 Task: Look for space in Dhaurahra, India from 17th June, 2023 to 21st June, 2023 for 2 adults in price range Rs.7000 to Rs.12000. Place can be private room with 1  bedroom having 2 beds and 1 bathroom. Property type can be house, flat, guest house. Booking option can be shelf check-in. Required host language is English.
Action: Mouse moved to (396, 105)
Screenshot: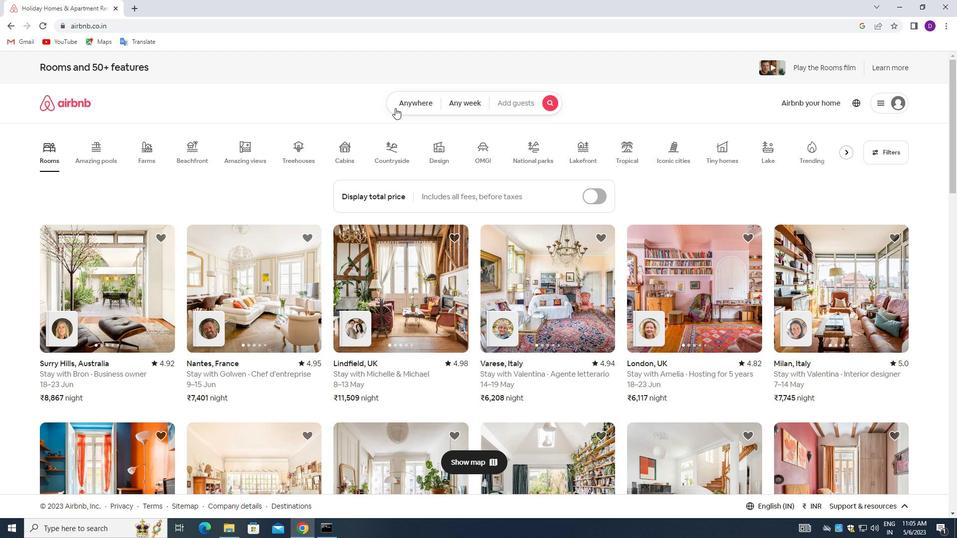 
Action: Mouse pressed left at (396, 105)
Screenshot: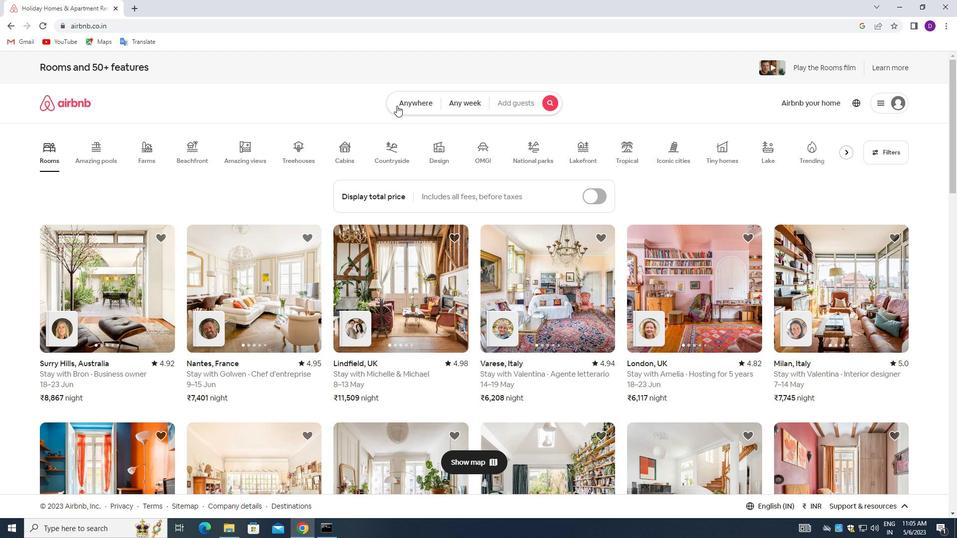 
Action: Mouse moved to (370, 137)
Screenshot: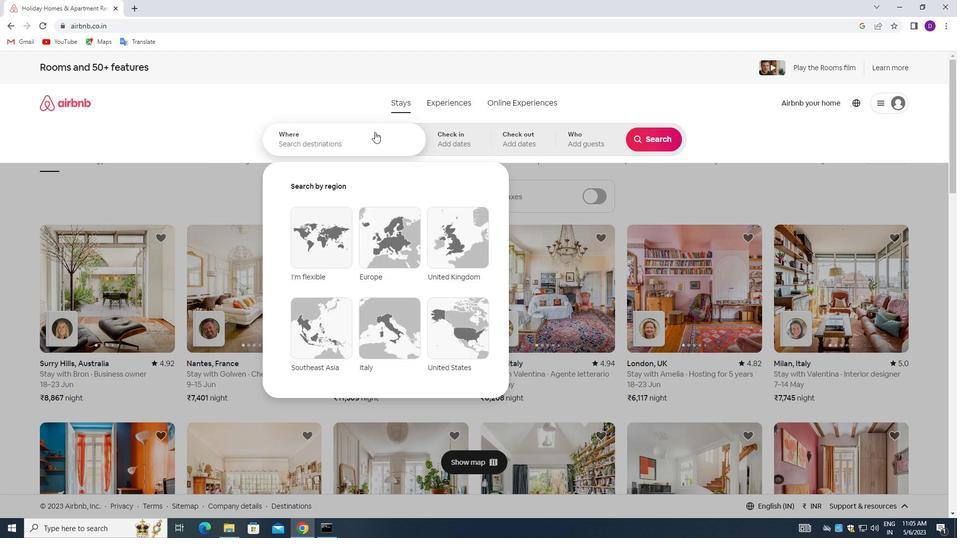 
Action: Mouse pressed left at (370, 137)
Screenshot: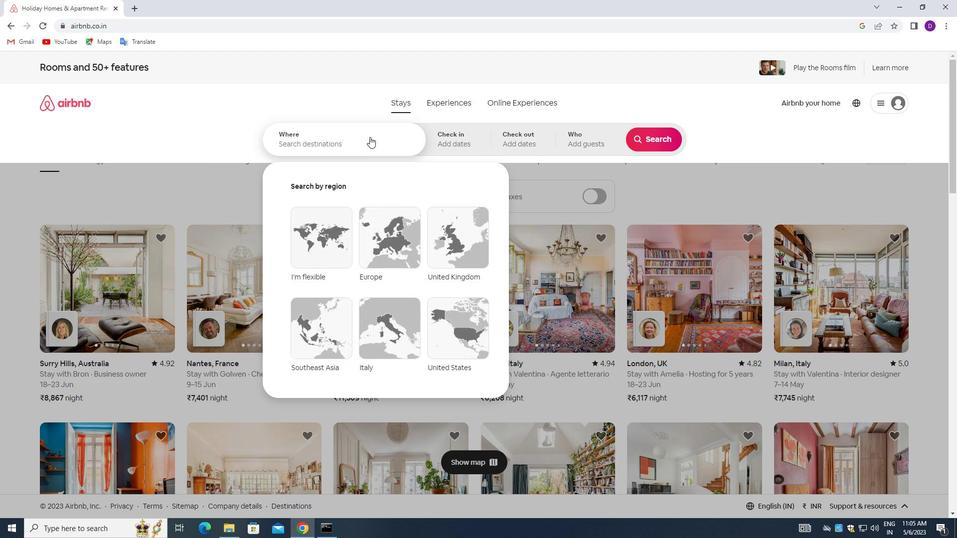 
Action: Mouse moved to (205, 194)
Screenshot: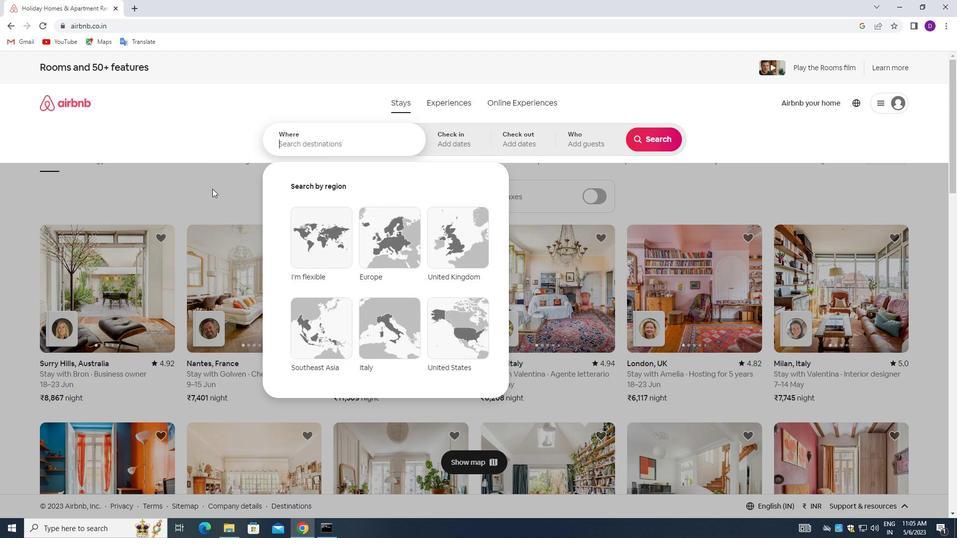 
Action: Key pressed <Key.shift_r>Dhaurahre<Key.backspace>a,<Key.space><Key.shift>INDIA<Key.enter>
Screenshot: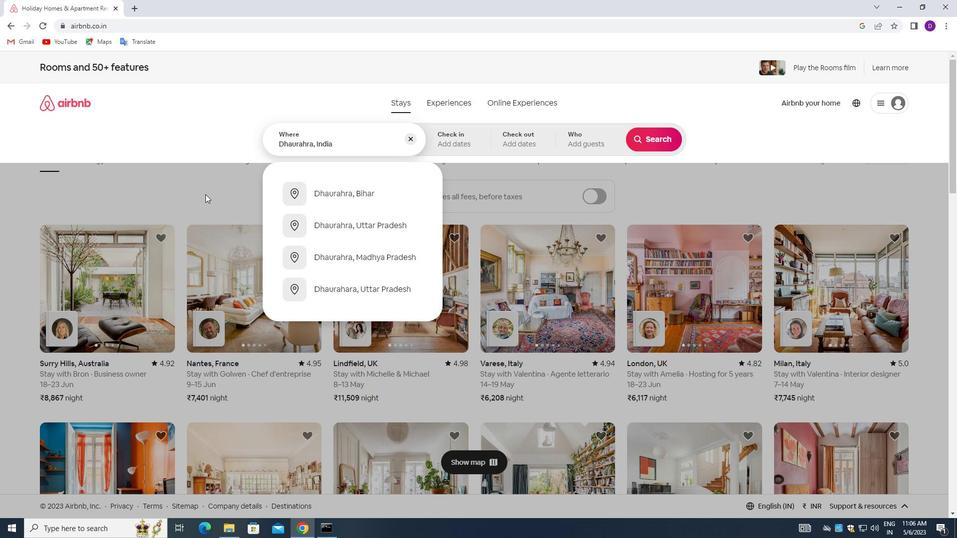 
Action: Mouse moved to (642, 302)
Screenshot: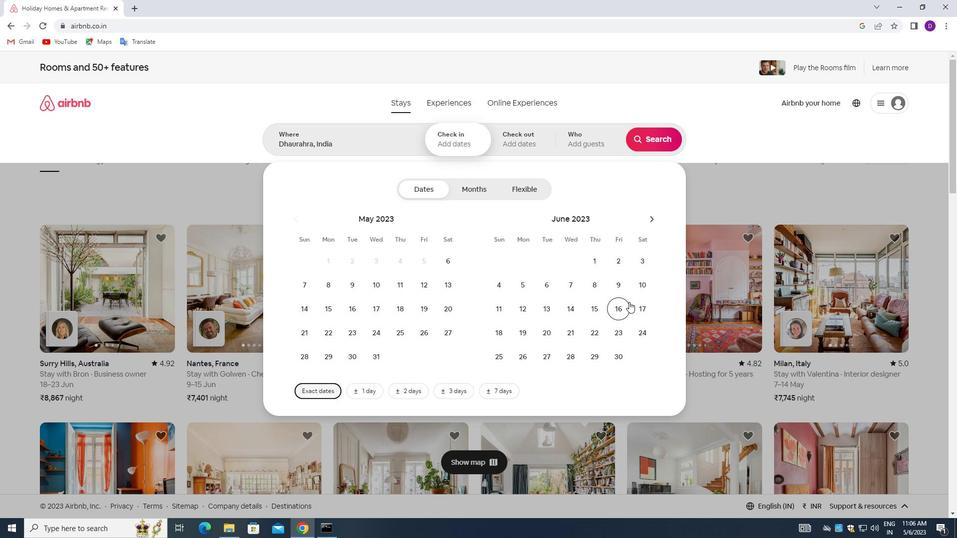 
Action: Mouse pressed left at (642, 302)
Screenshot: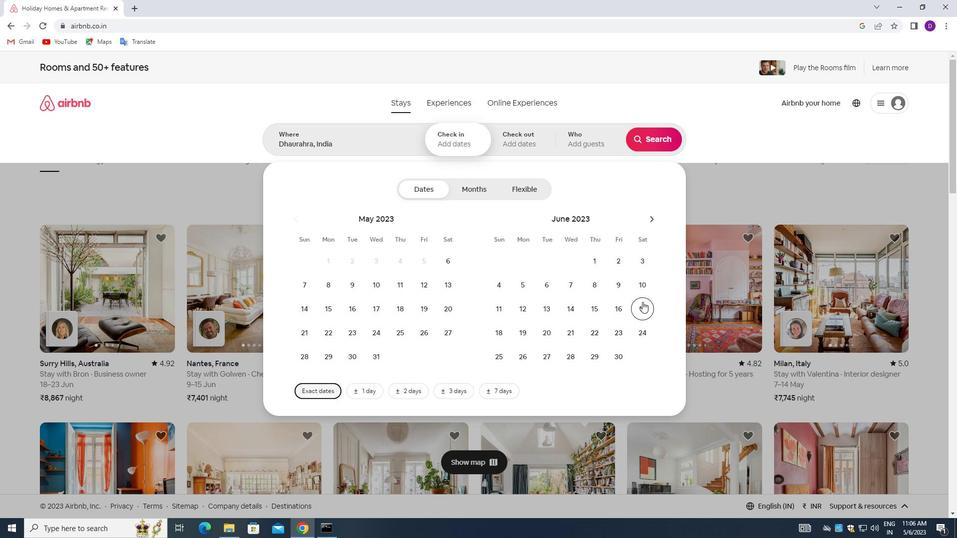 
Action: Mouse moved to (570, 335)
Screenshot: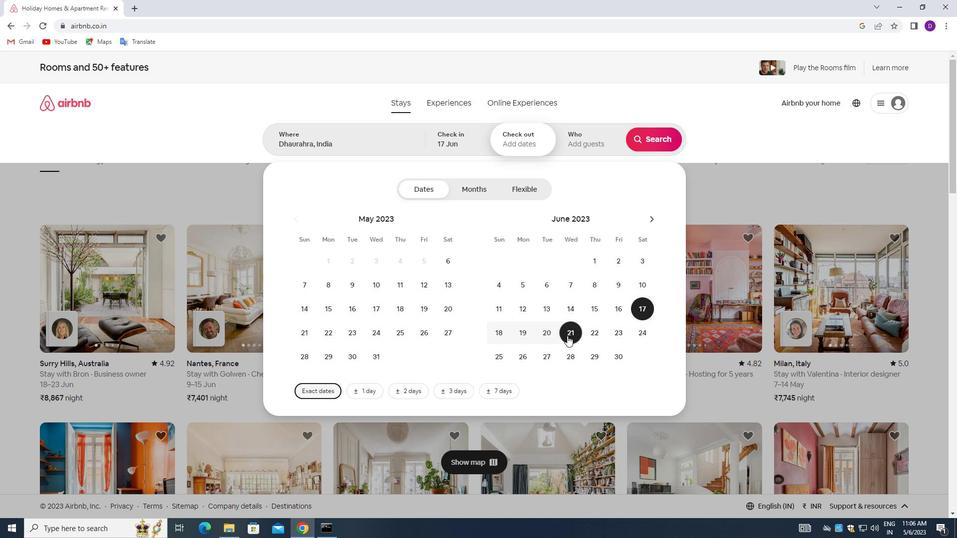 
Action: Mouse pressed left at (570, 335)
Screenshot: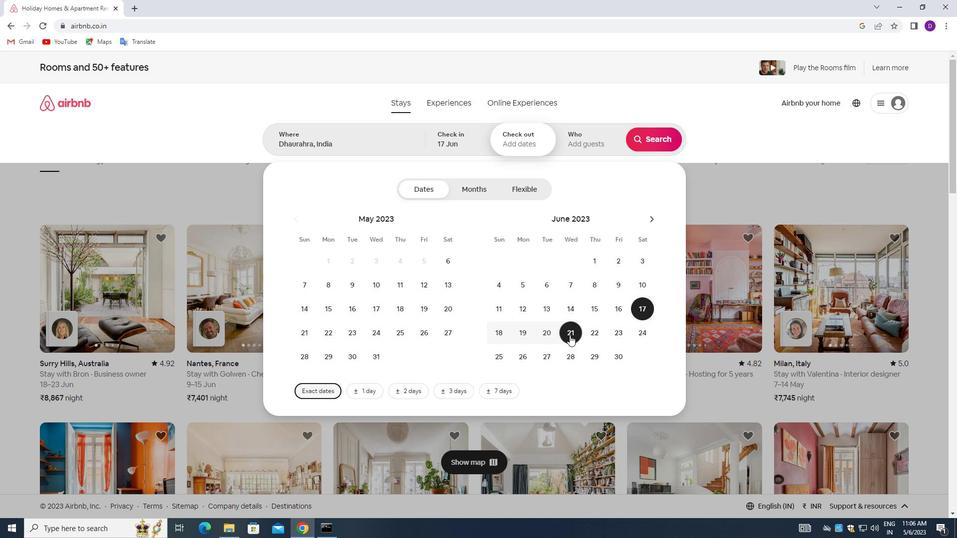 
Action: Mouse moved to (573, 147)
Screenshot: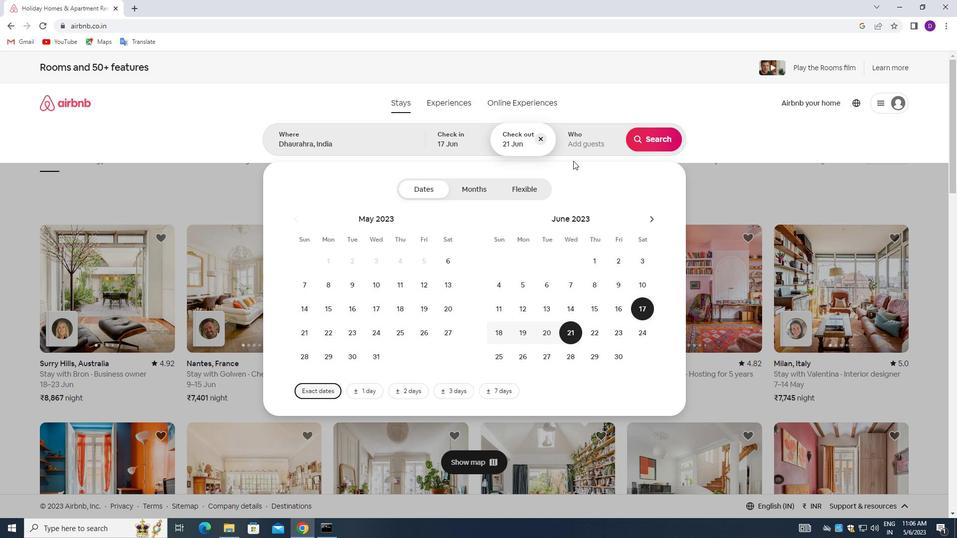 
Action: Mouse pressed left at (573, 147)
Screenshot: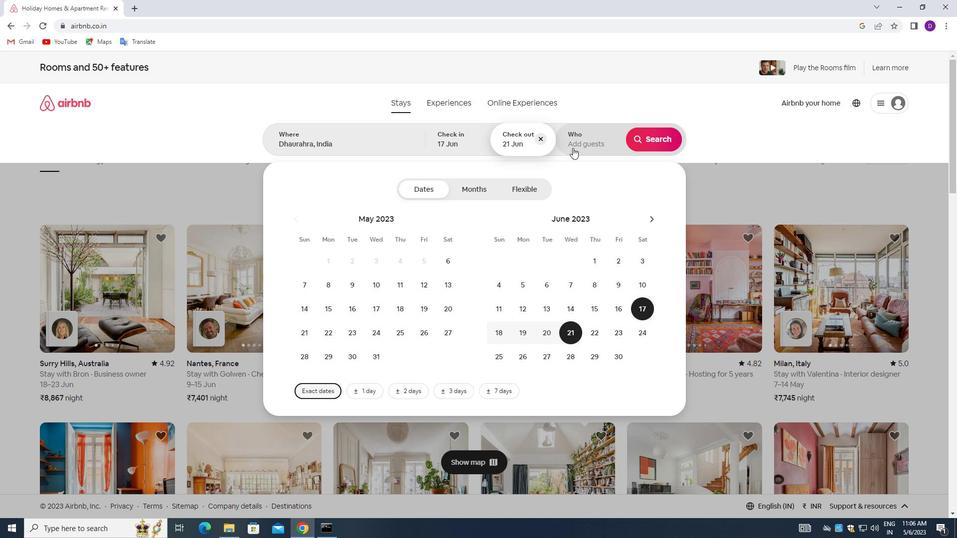 
Action: Mouse moved to (654, 193)
Screenshot: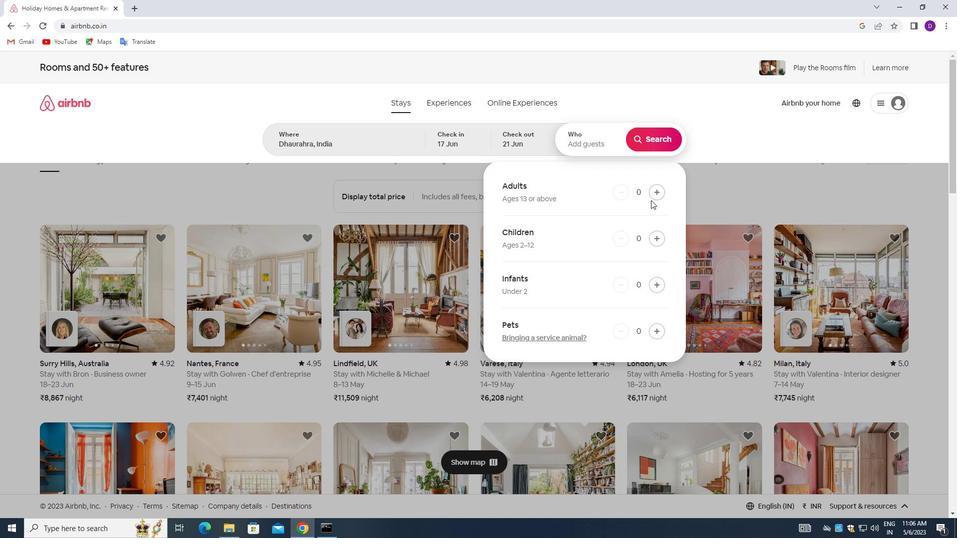 
Action: Mouse pressed left at (654, 193)
Screenshot: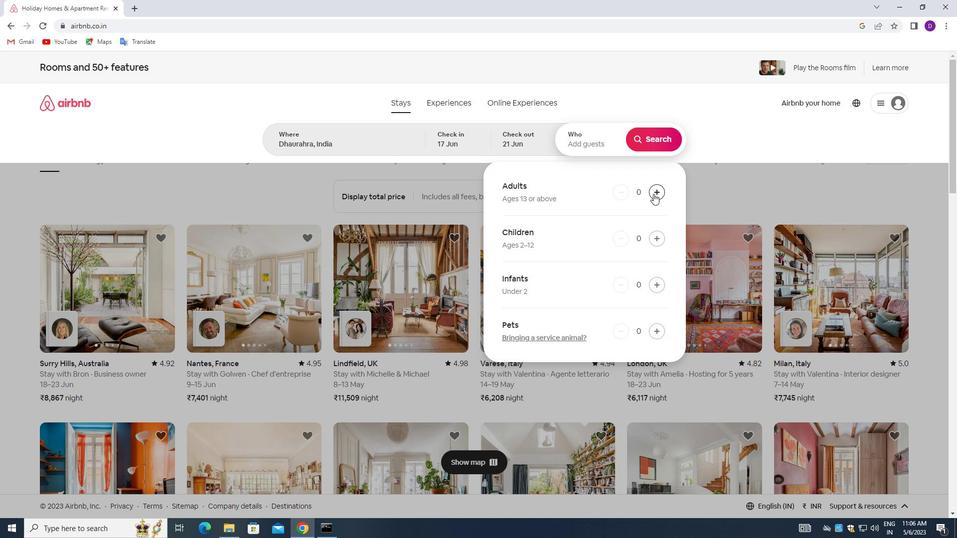 
Action: Mouse pressed left at (654, 193)
Screenshot: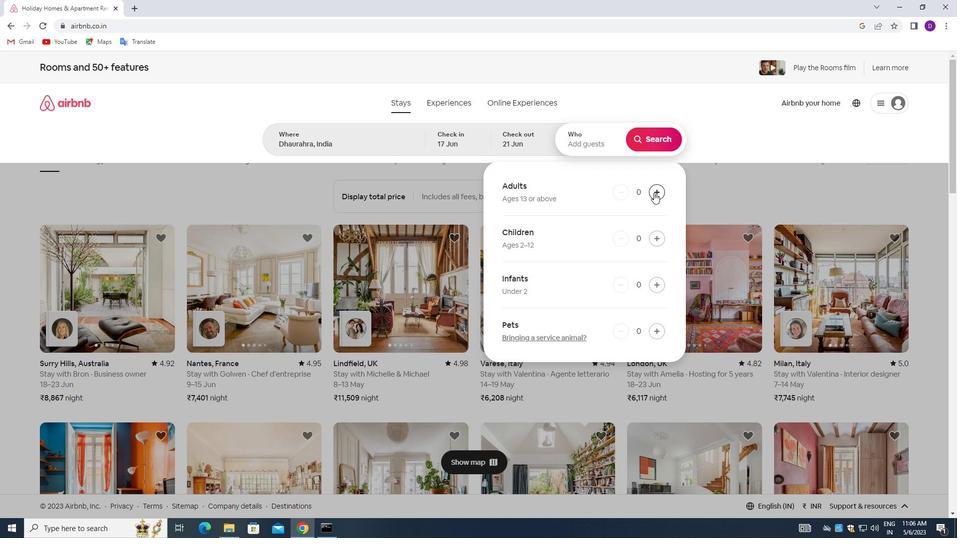 
Action: Mouse moved to (653, 137)
Screenshot: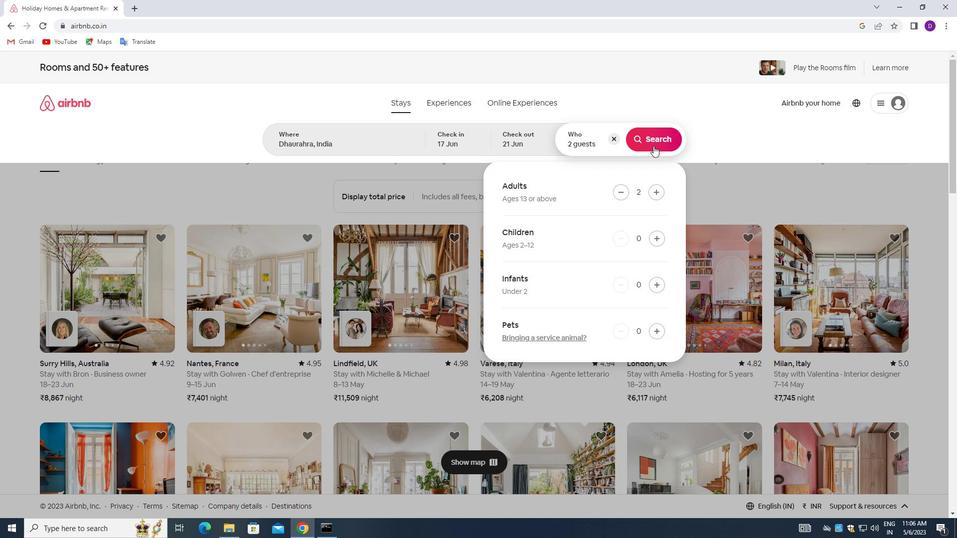
Action: Mouse pressed left at (653, 137)
Screenshot: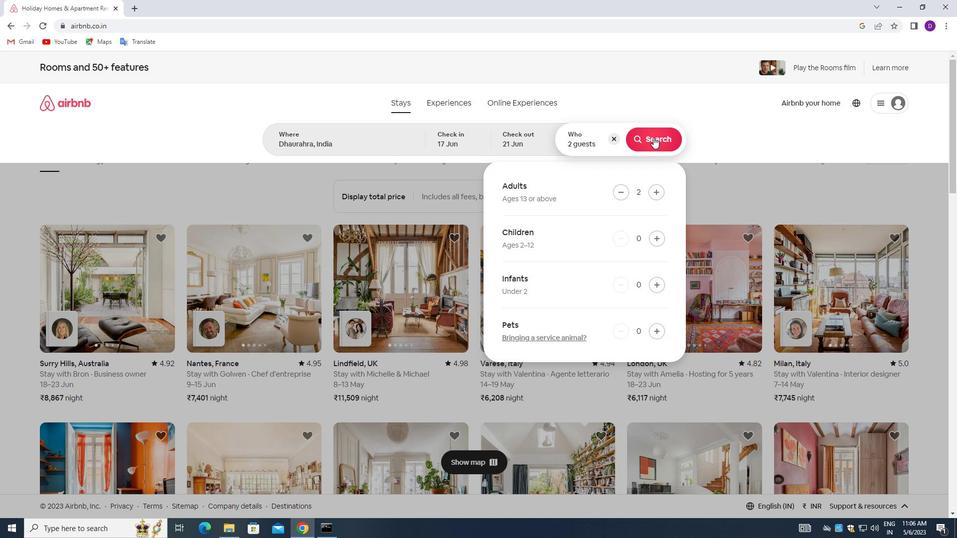 
Action: Mouse moved to (908, 110)
Screenshot: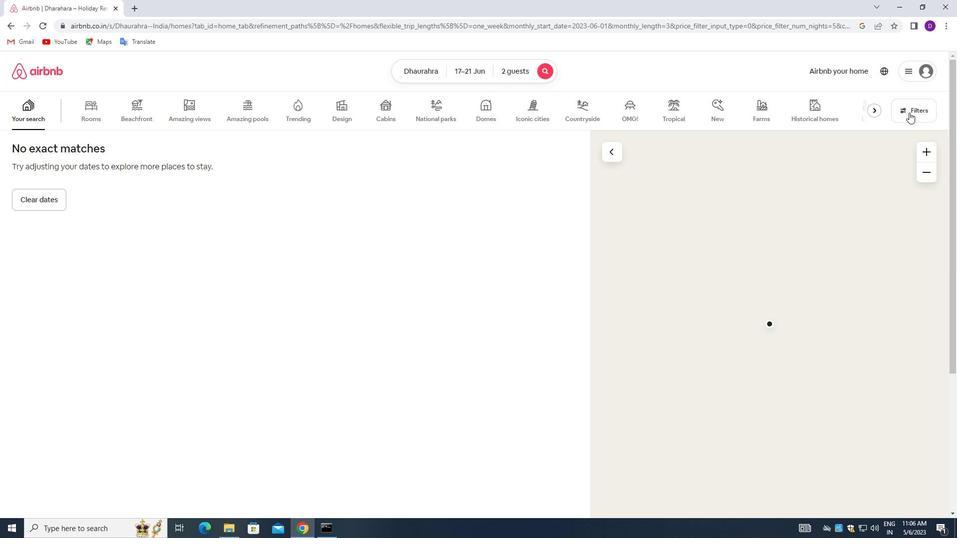 
Action: Mouse pressed left at (908, 110)
Screenshot: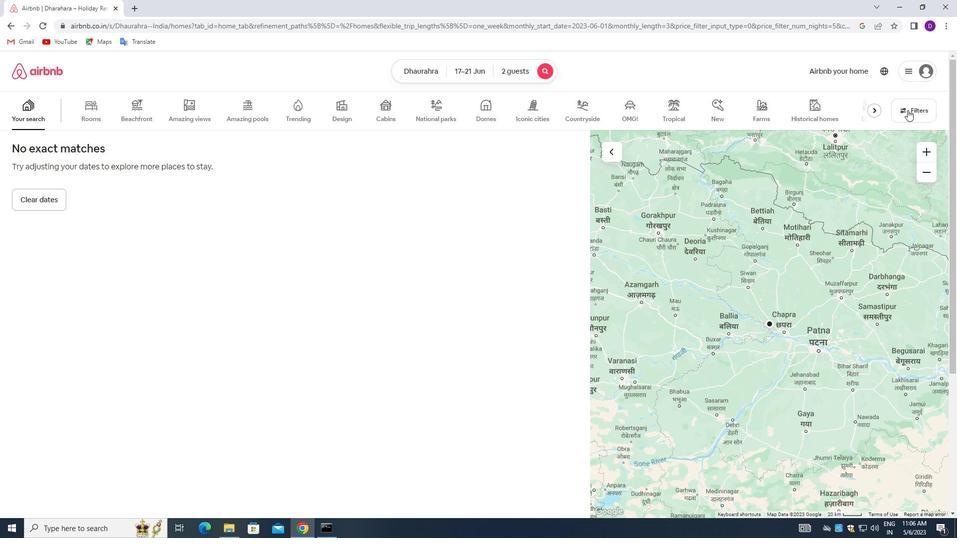 
Action: Mouse moved to (439, 334)
Screenshot: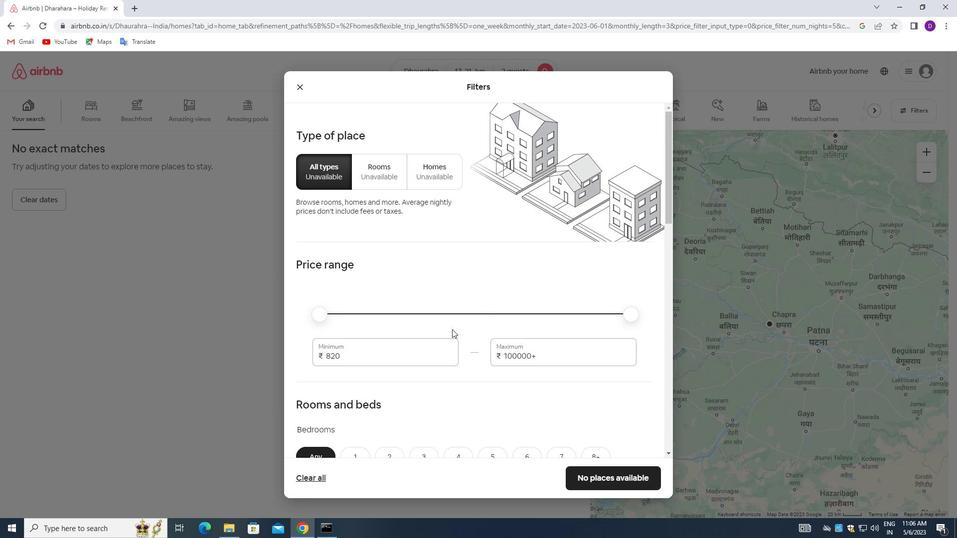 
Action: Mouse scrolled (439, 334) with delta (0, 0)
Screenshot: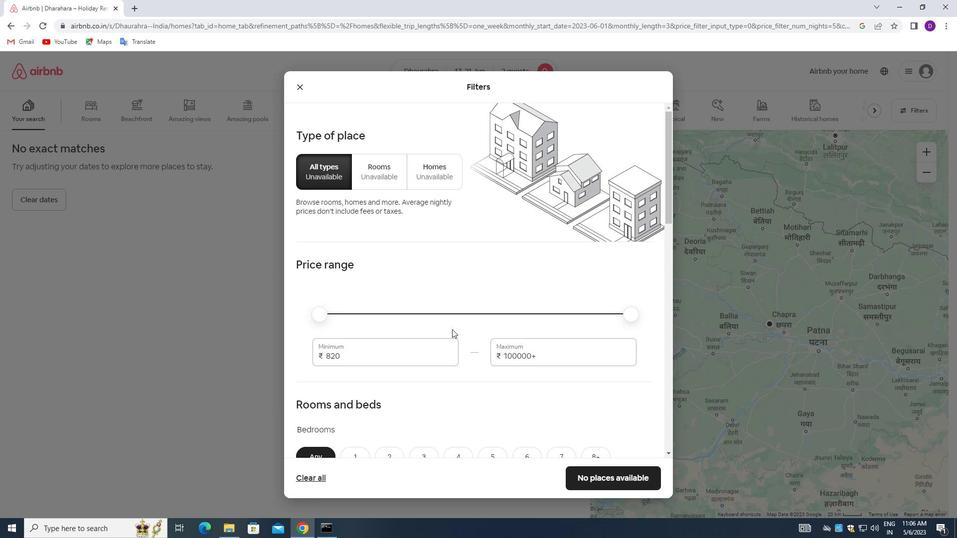 
Action: Mouse moved to (365, 303)
Screenshot: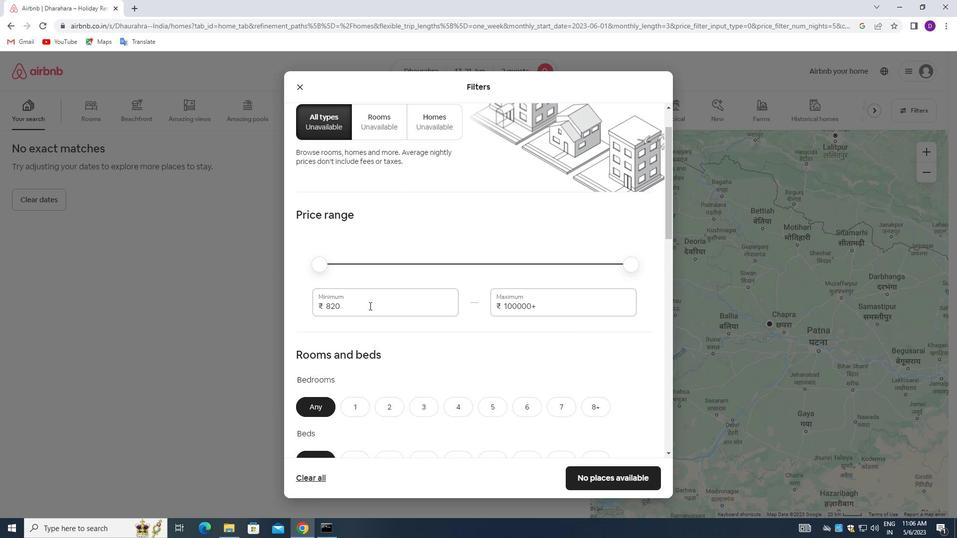 
Action: Mouse pressed left at (365, 303)
Screenshot: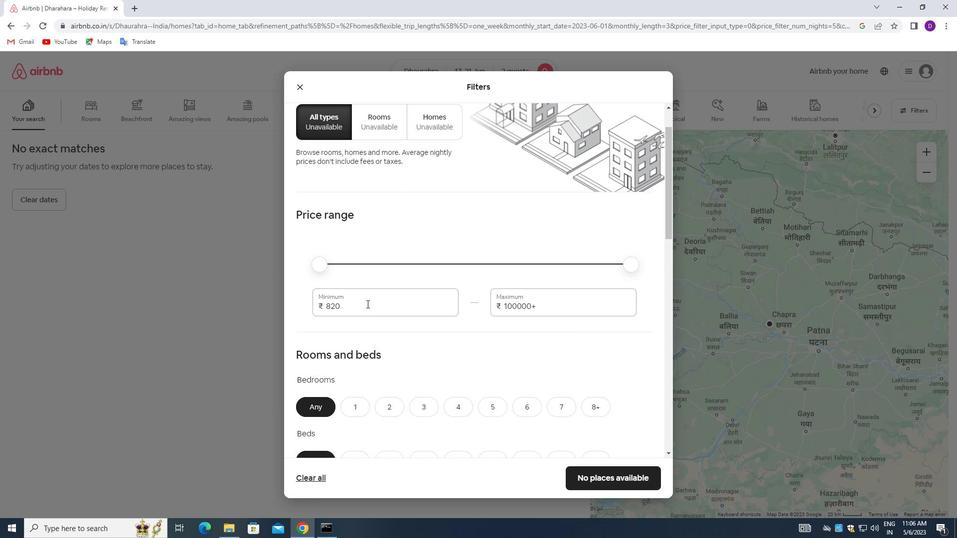 
Action: Mouse pressed left at (365, 303)
Screenshot: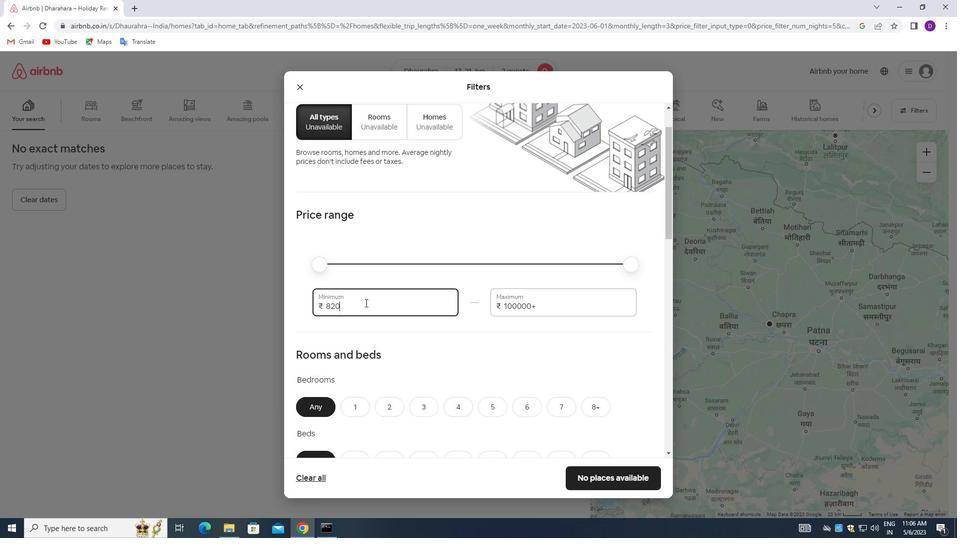 
Action: Key pressed 7000<Key.tab>12000
Screenshot: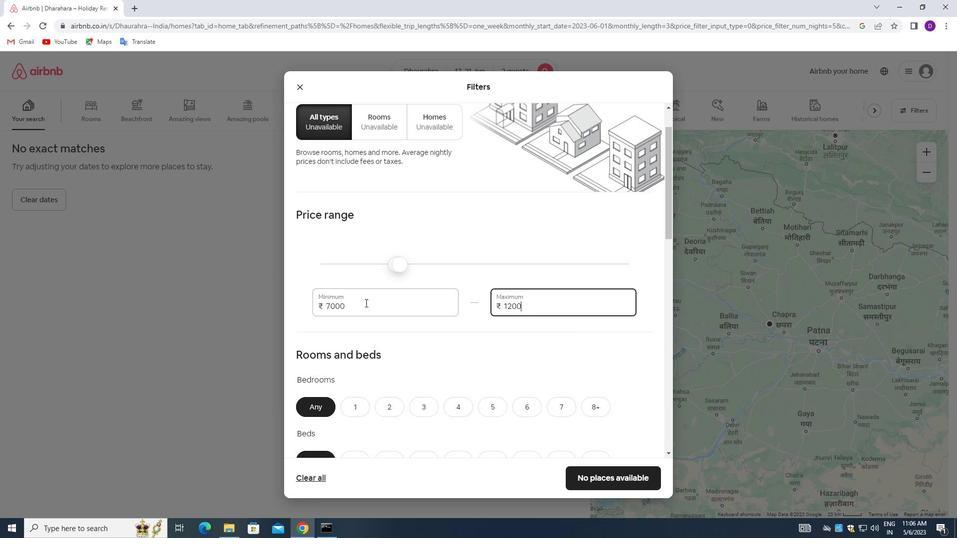 
Action: Mouse moved to (401, 315)
Screenshot: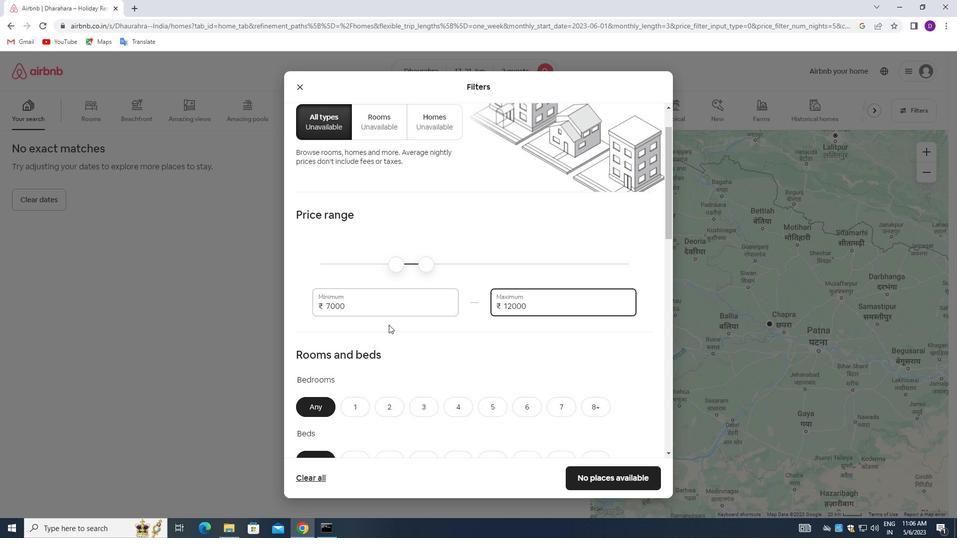 
Action: Mouse scrolled (401, 314) with delta (0, 0)
Screenshot: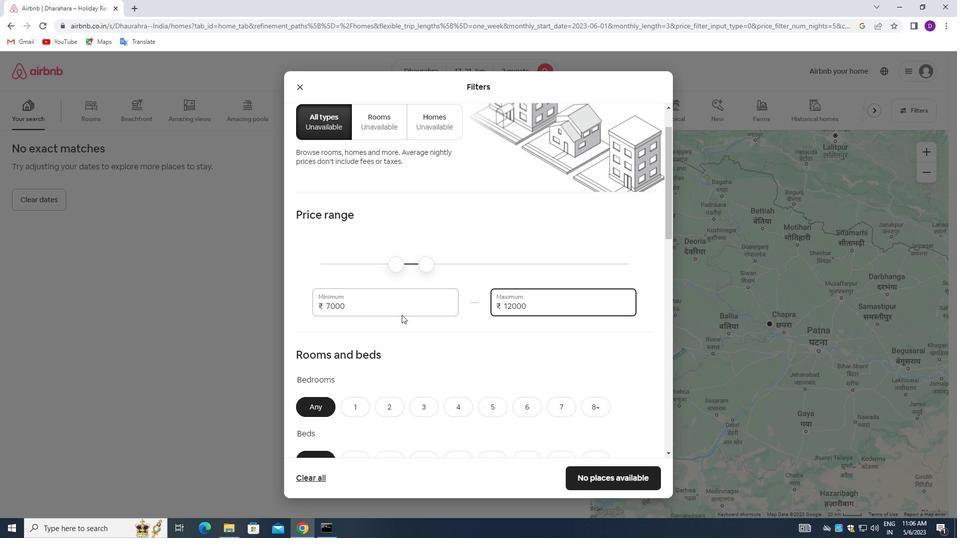 
Action: Mouse scrolled (401, 314) with delta (0, 0)
Screenshot: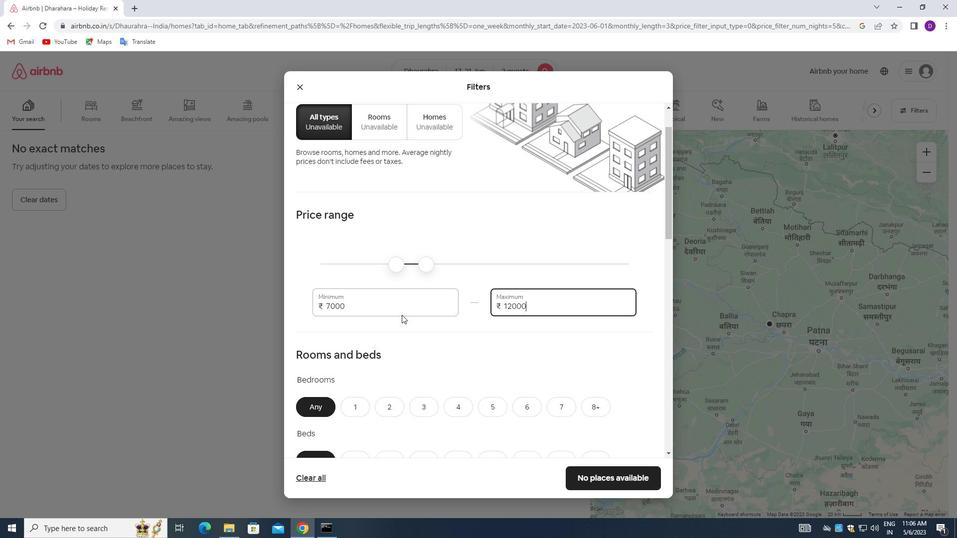 
Action: Mouse scrolled (401, 314) with delta (0, 0)
Screenshot: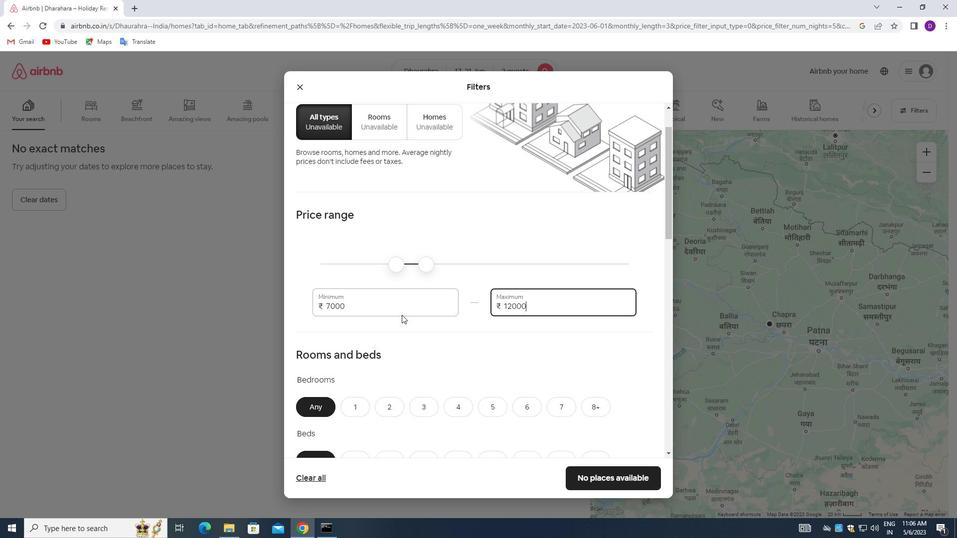
Action: Mouse moved to (358, 257)
Screenshot: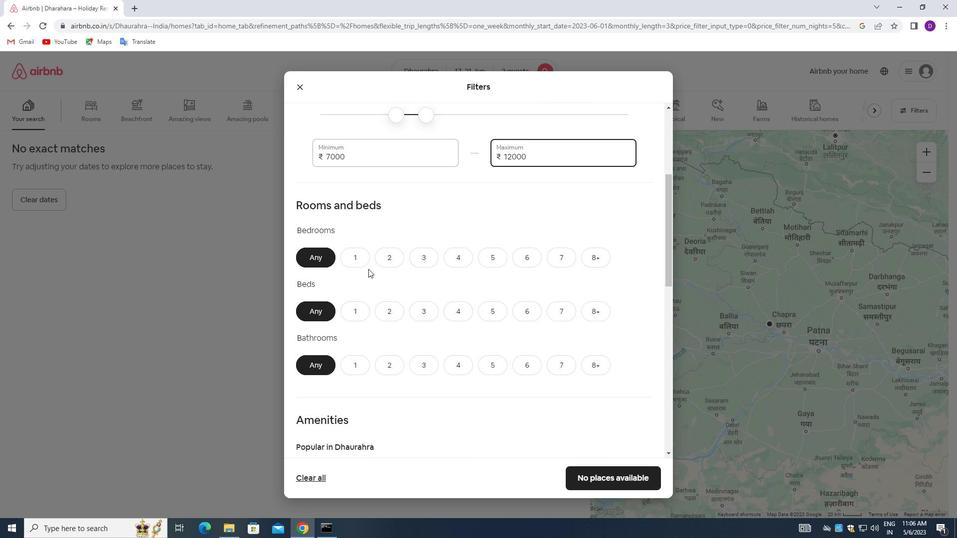 
Action: Mouse pressed left at (358, 257)
Screenshot: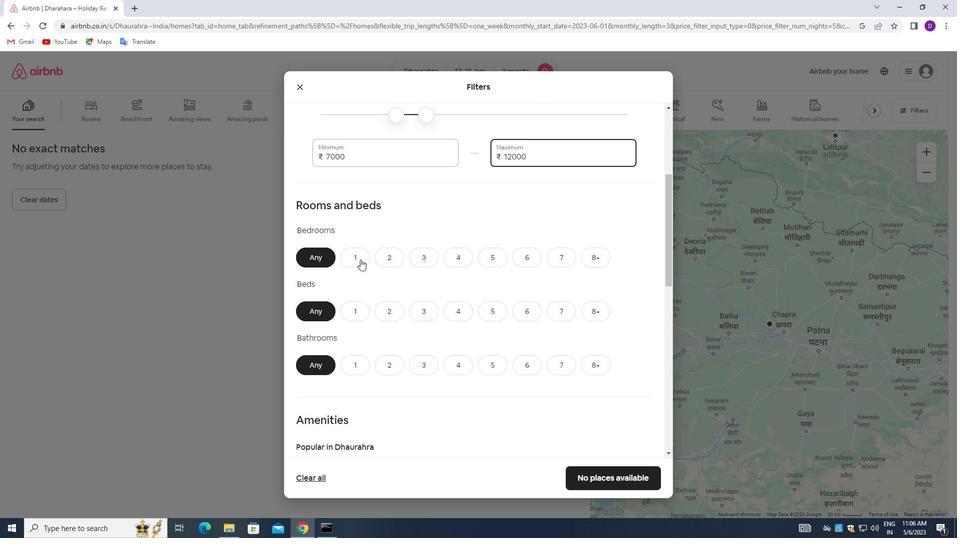 
Action: Mouse moved to (392, 308)
Screenshot: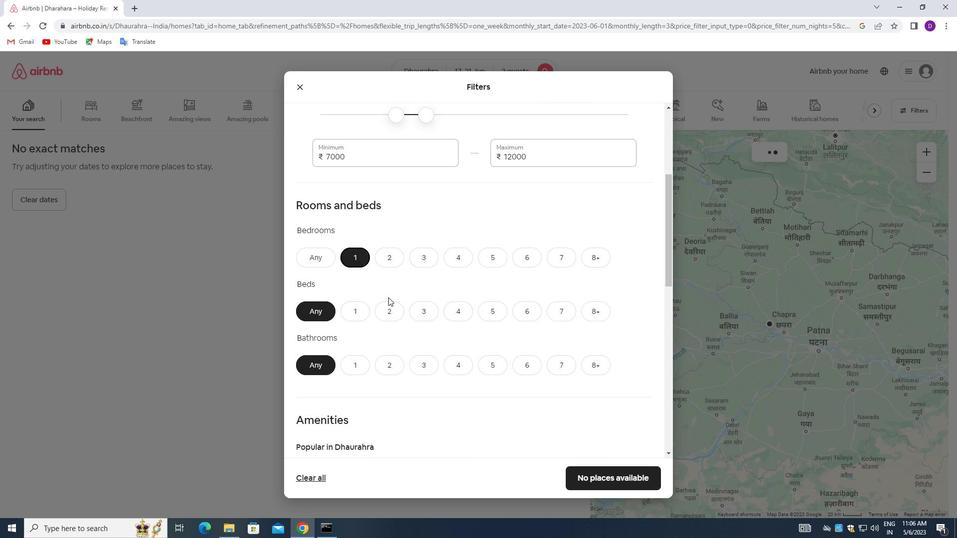
Action: Mouse pressed left at (392, 308)
Screenshot: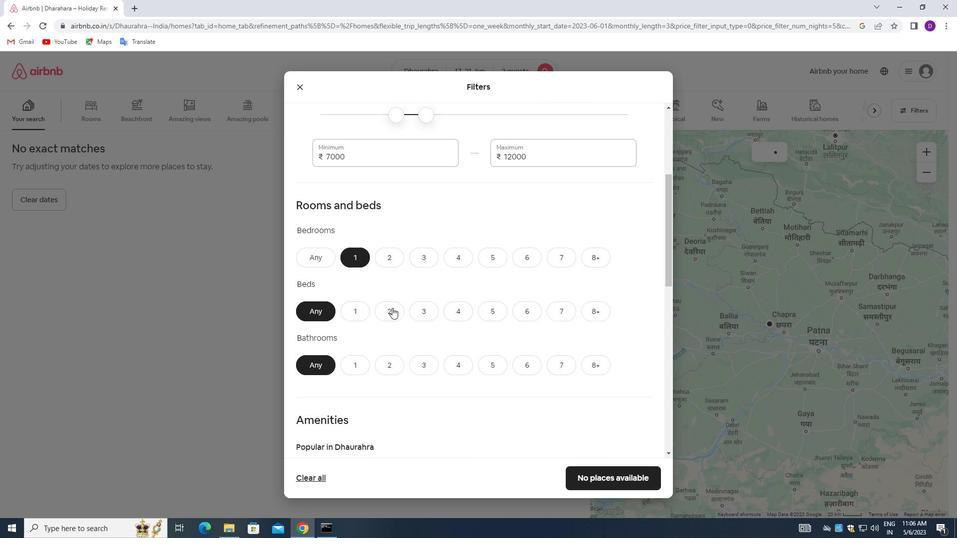 
Action: Mouse moved to (361, 360)
Screenshot: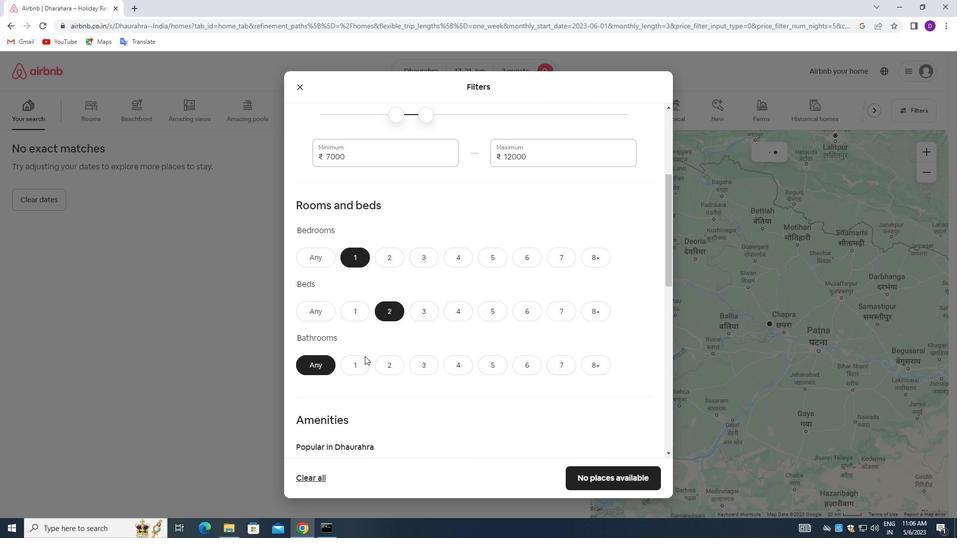 
Action: Mouse pressed left at (361, 360)
Screenshot: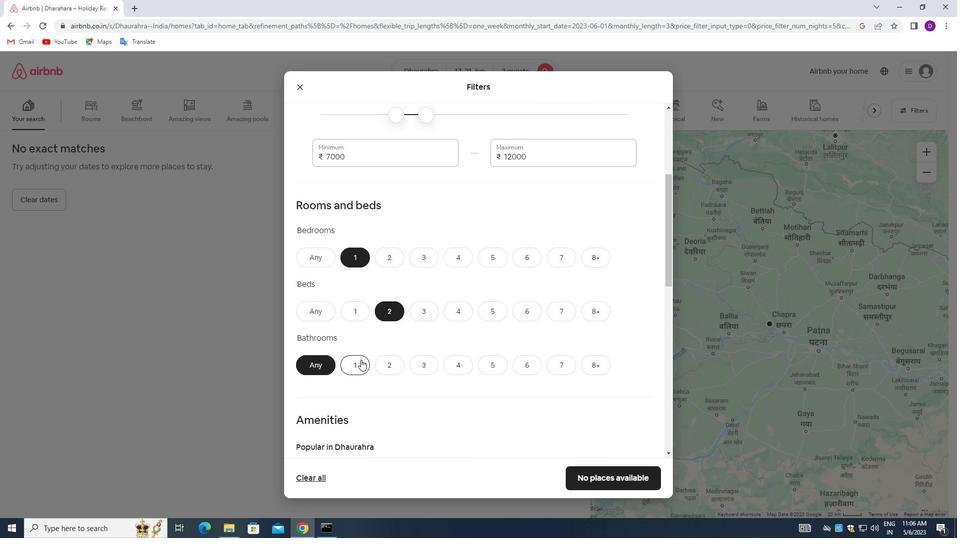 
Action: Mouse moved to (388, 346)
Screenshot: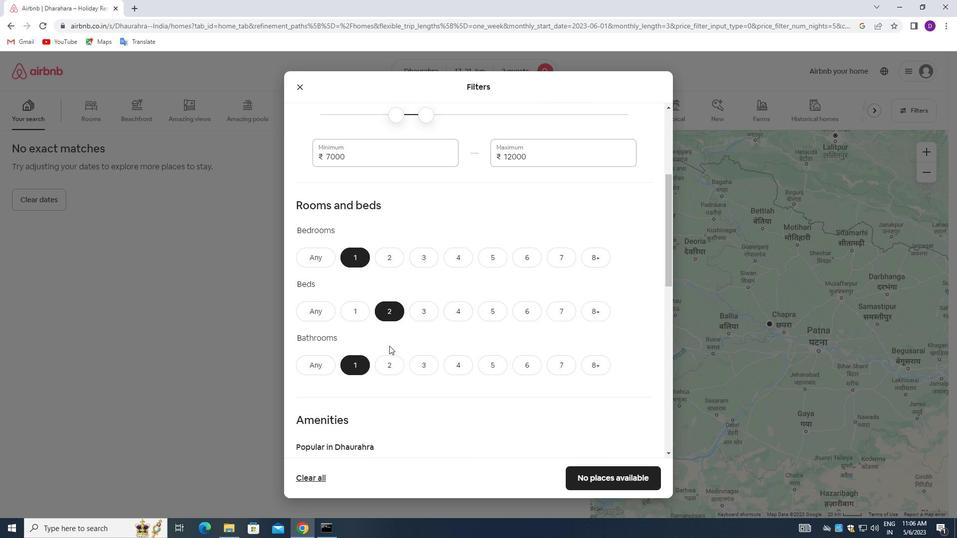 
Action: Mouse scrolled (388, 345) with delta (0, 0)
Screenshot: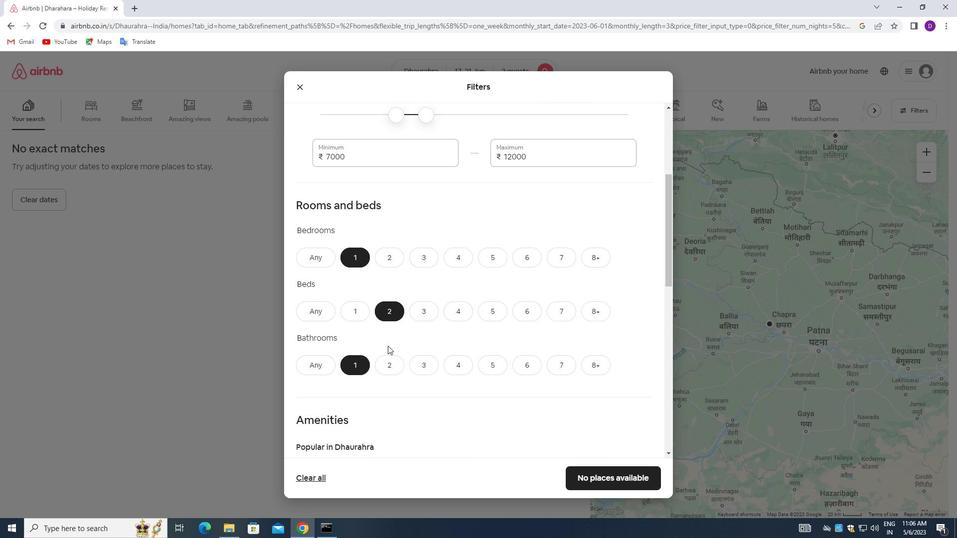 
Action: Mouse scrolled (388, 345) with delta (0, 0)
Screenshot: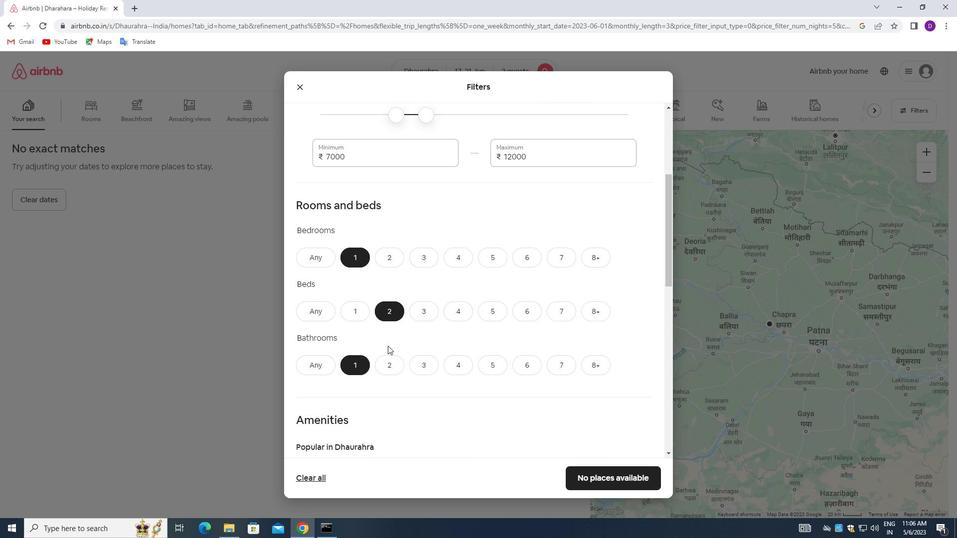 
Action: Mouse moved to (388, 346)
Screenshot: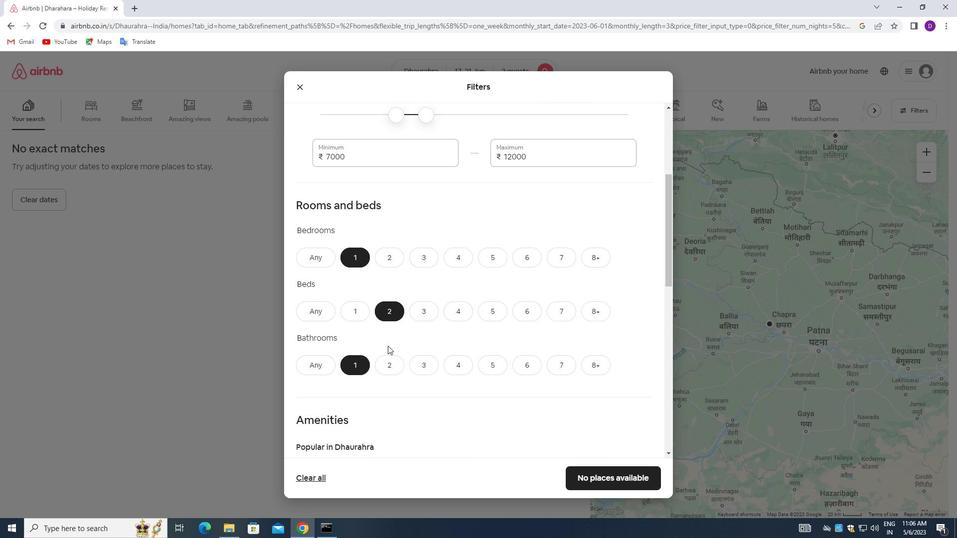 
Action: Mouse scrolled (388, 346) with delta (0, 0)
Screenshot: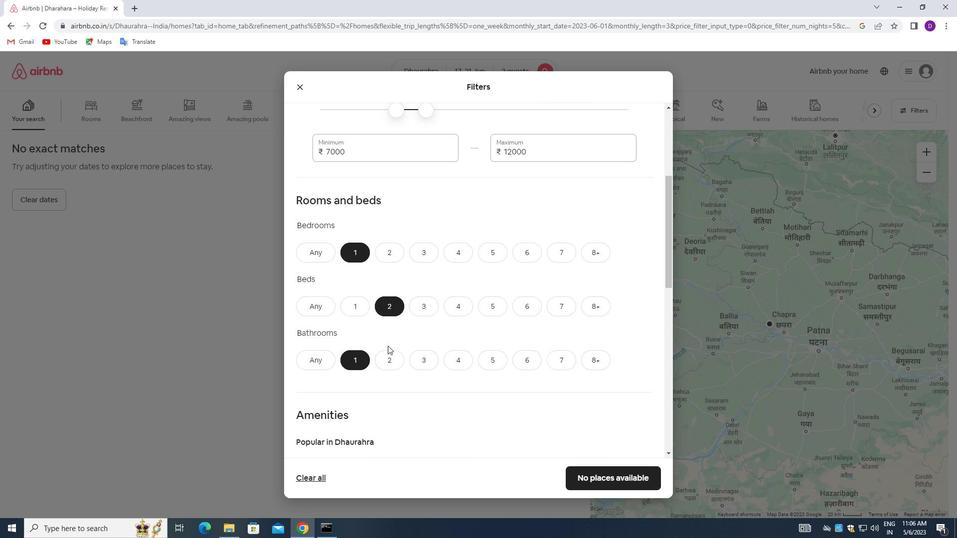 
Action: Mouse scrolled (388, 346) with delta (0, 0)
Screenshot: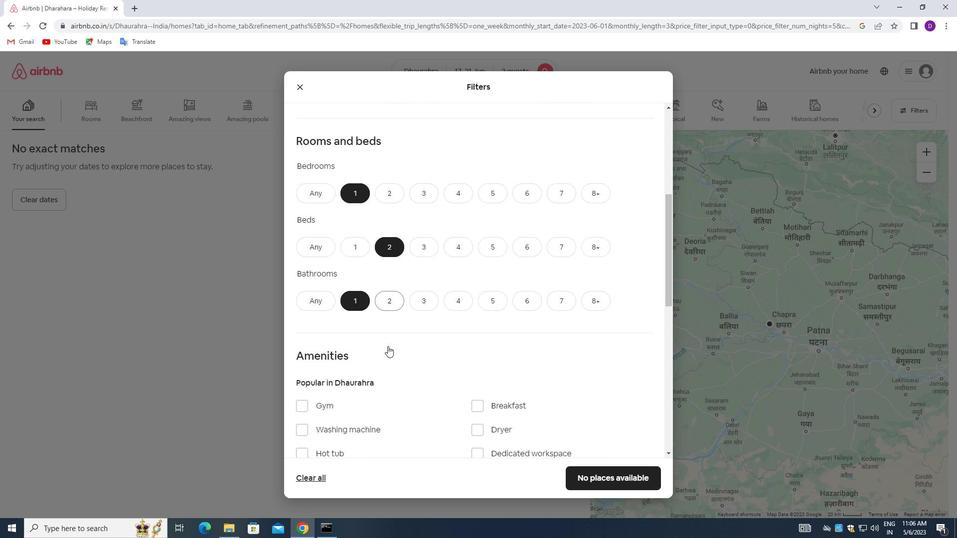 
Action: Mouse moved to (485, 329)
Screenshot: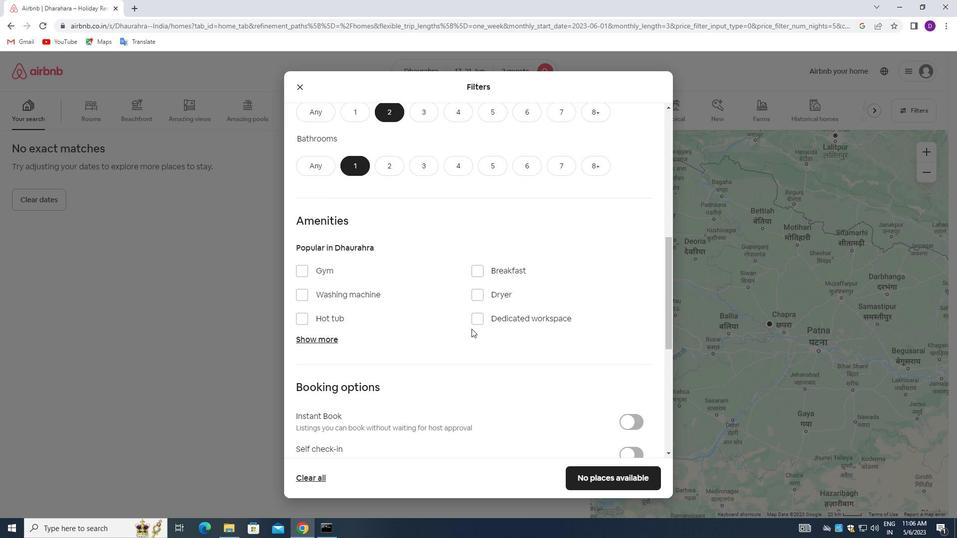 
Action: Mouse scrolled (485, 328) with delta (0, 0)
Screenshot: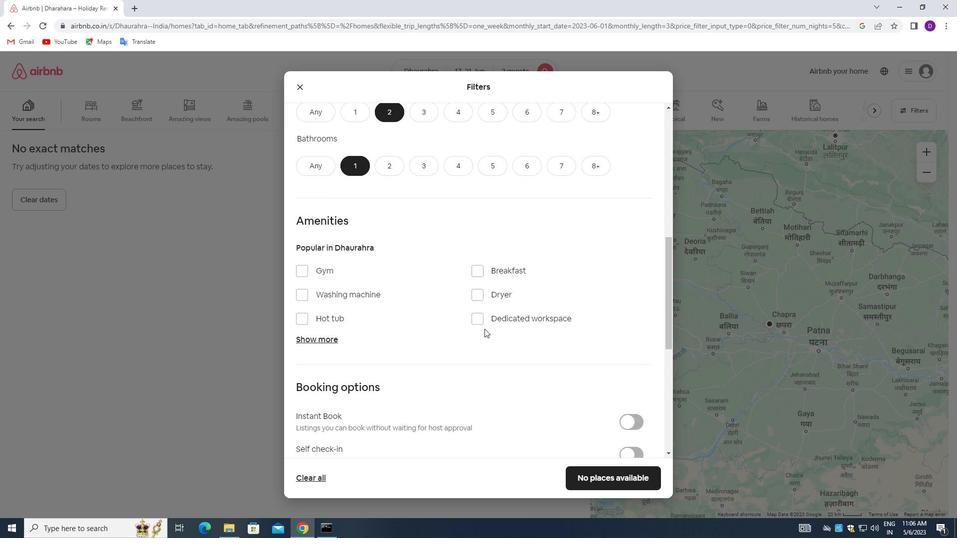 
Action: Mouse moved to (486, 329)
Screenshot: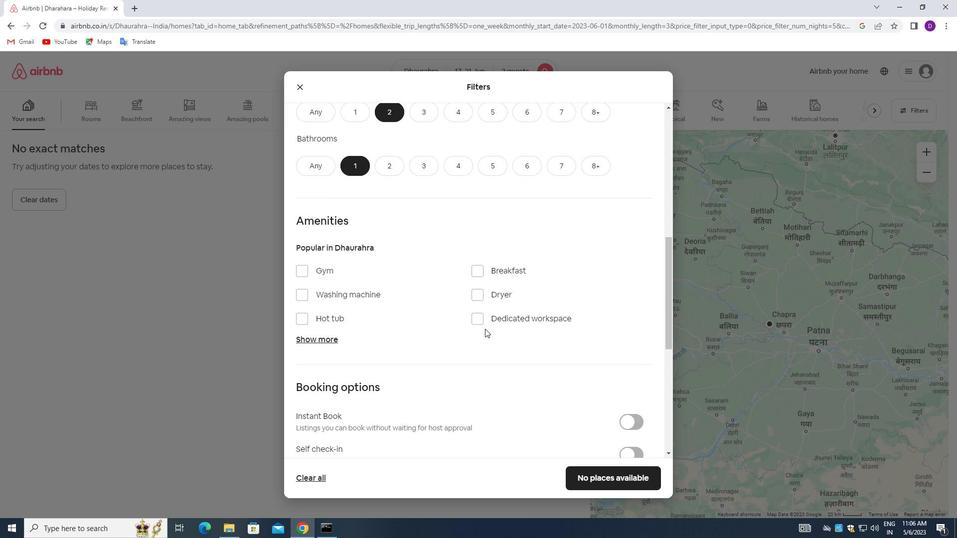 
Action: Mouse scrolled (486, 328) with delta (0, 0)
Screenshot: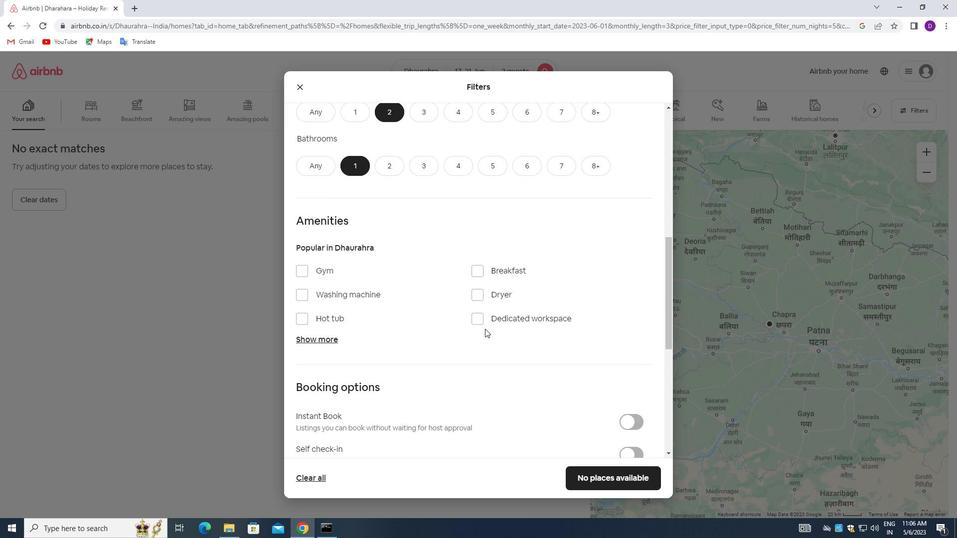
Action: Mouse moved to (624, 356)
Screenshot: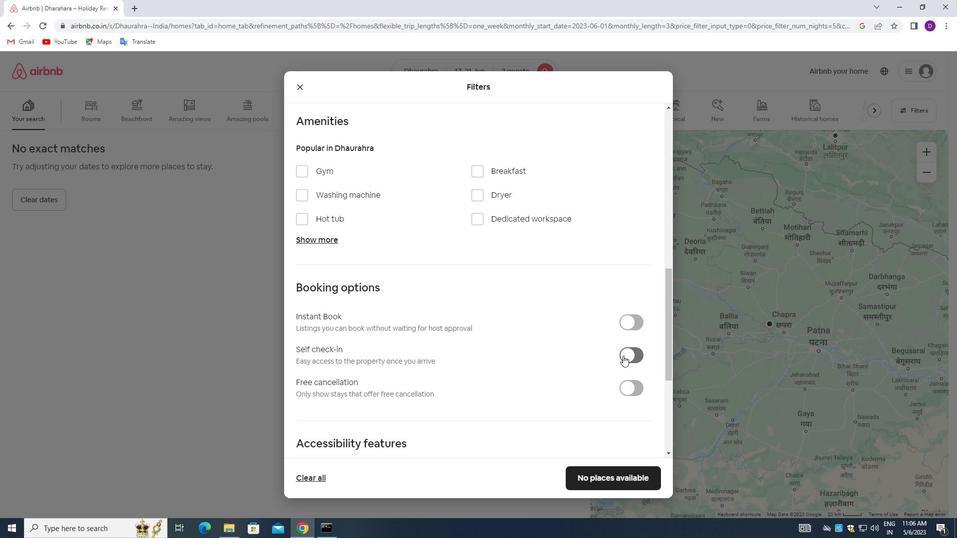 
Action: Mouse pressed left at (624, 356)
Screenshot: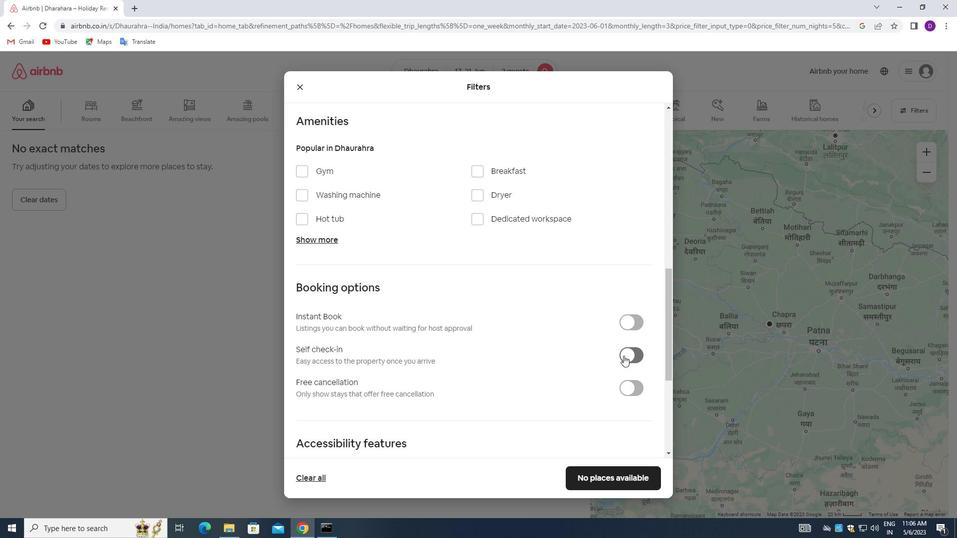 
Action: Mouse moved to (481, 352)
Screenshot: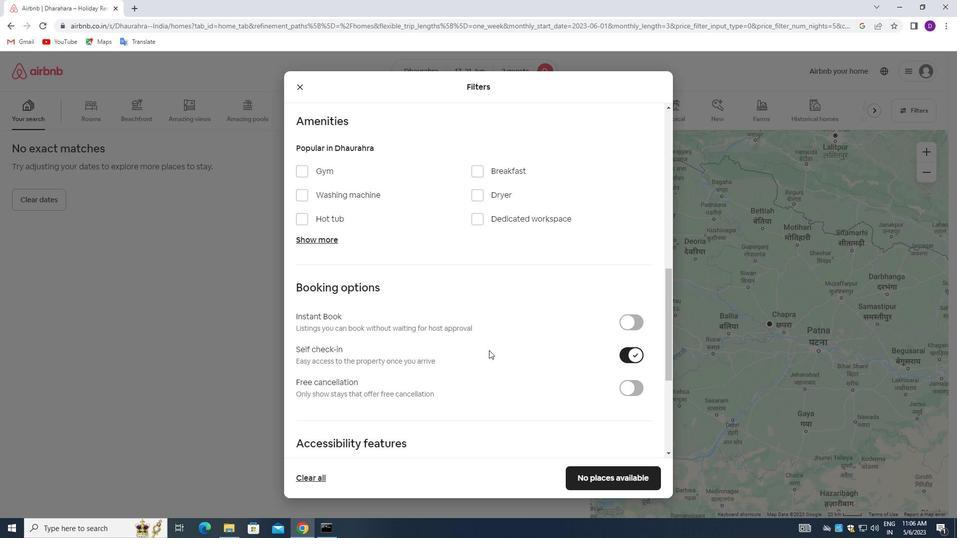 
Action: Mouse scrolled (481, 352) with delta (0, 0)
Screenshot: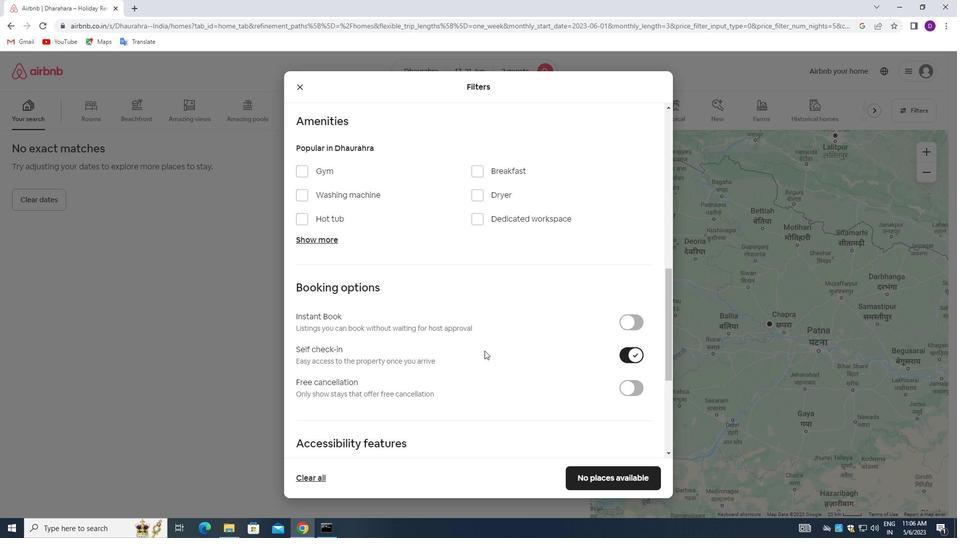 
Action: Mouse moved to (480, 353)
Screenshot: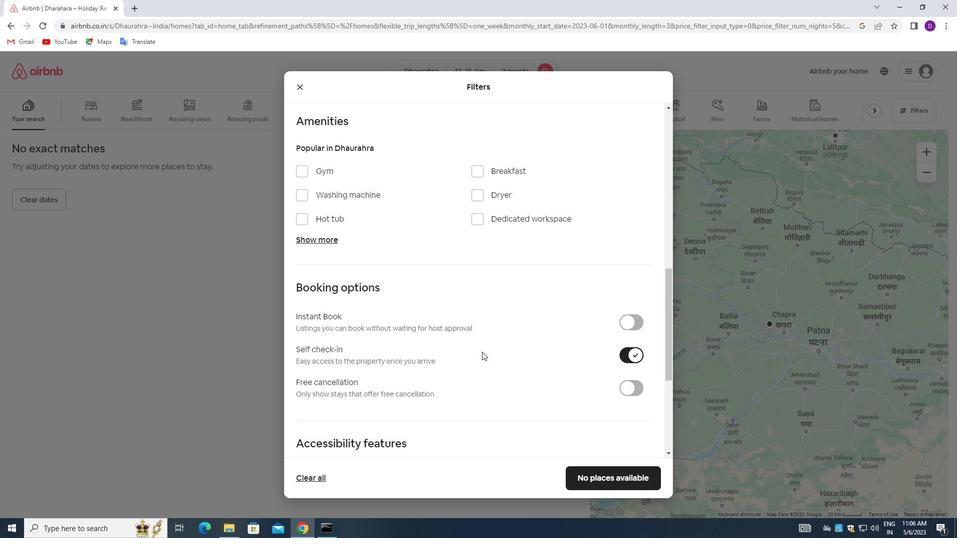
Action: Mouse scrolled (480, 352) with delta (0, 0)
Screenshot: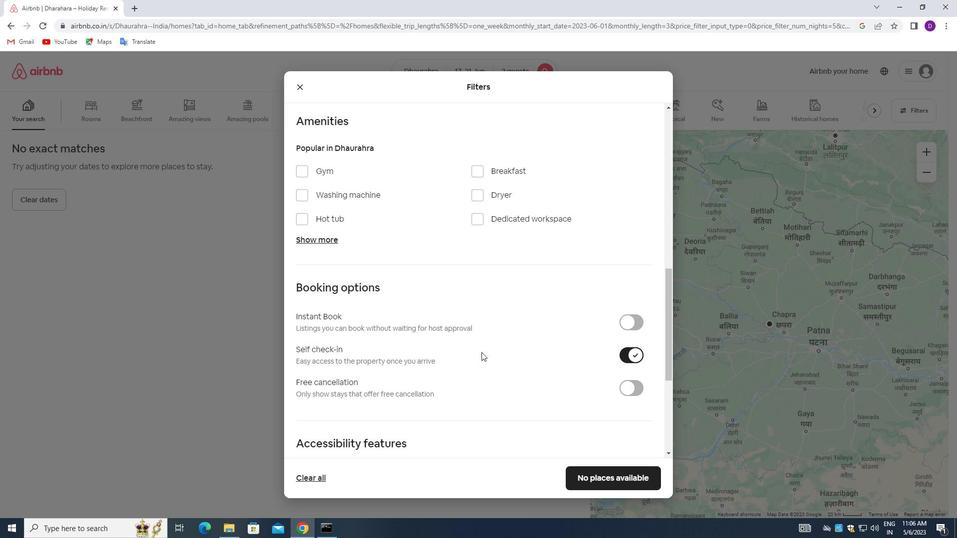 
Action: Mouse moved to (479, 353)
Screenshot: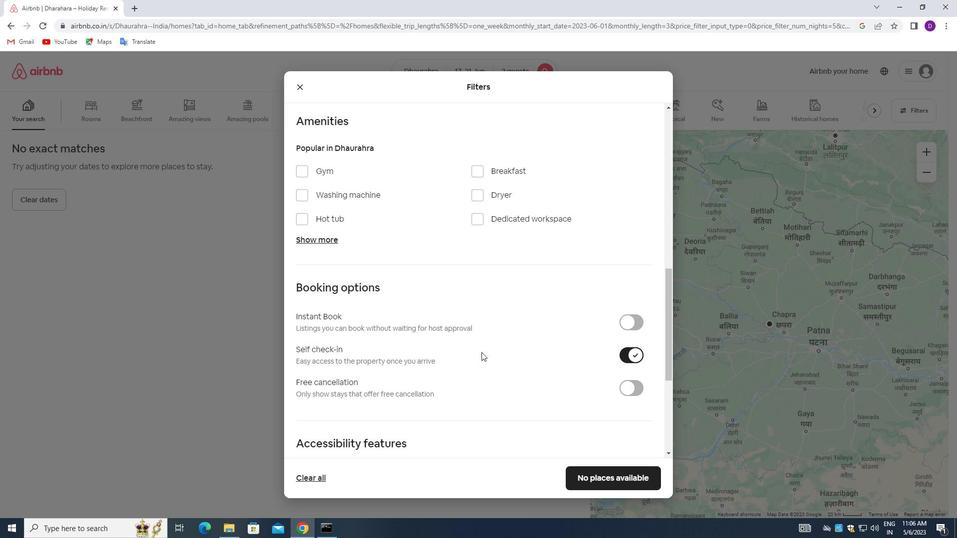 
Action: Mouse scrolled (479, 352) with delta (0, 0)
Screenshot: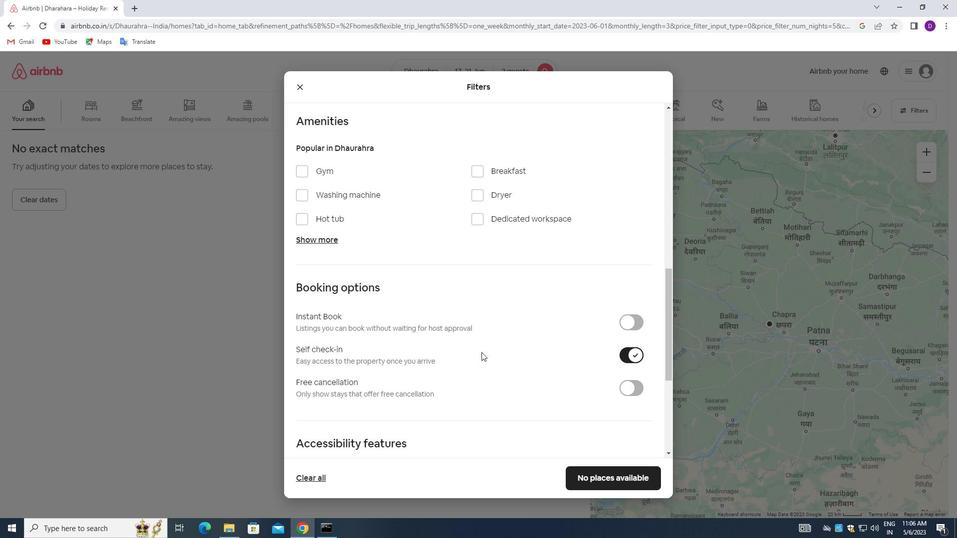 
Action: Mouse moved to (470, 358)
Screenshot: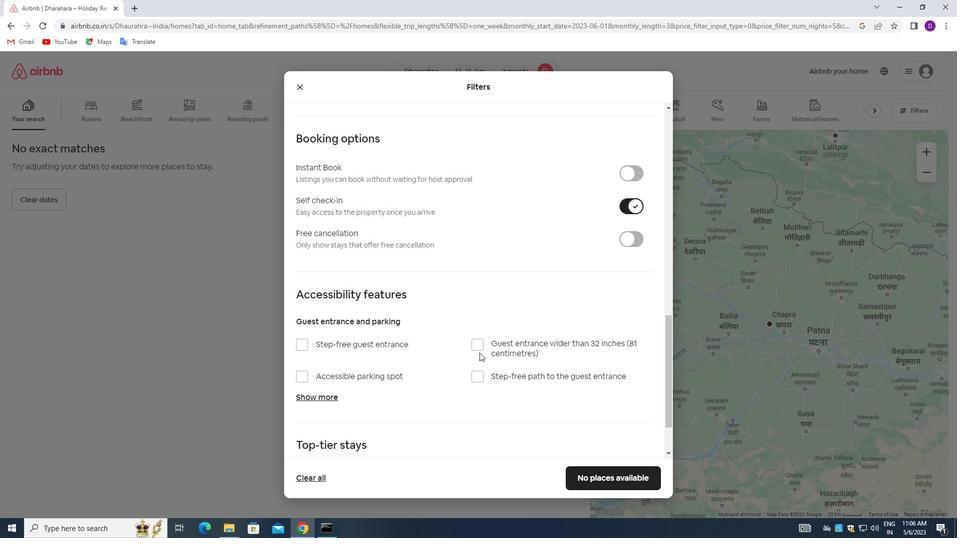 
Action: Mouse scrolled (470, 357) with delta (0, 0)
Screenshot: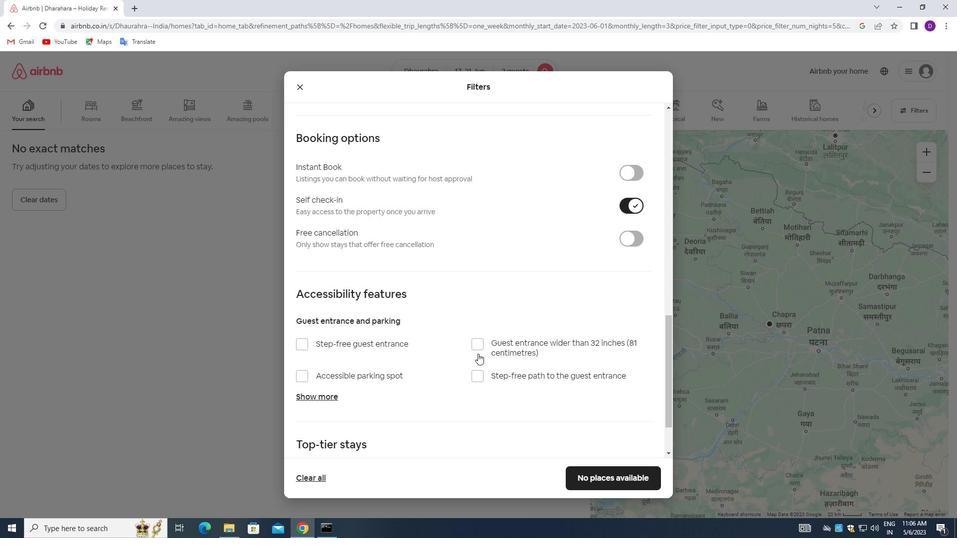 
Action: Mouse moved to (458, 370)
Screenshot: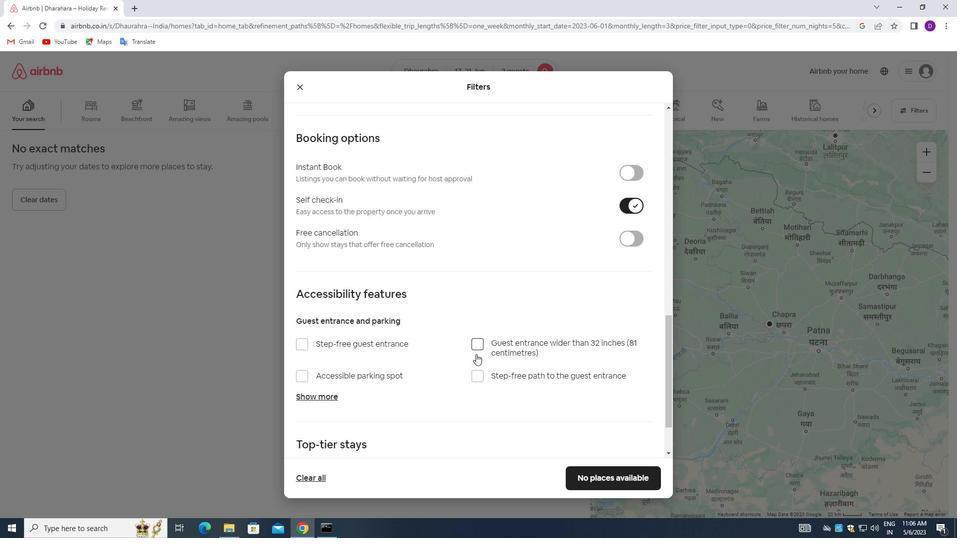 
Action: Mouse scrolled (458, 369) with delta (0, 0)
Screenshot: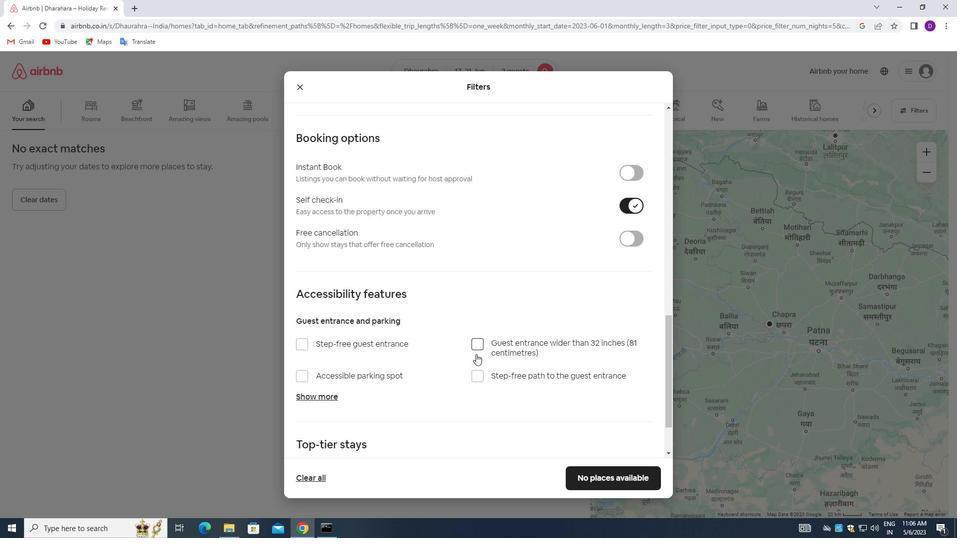 
Action: Mouse moved to (445, 376)
Screenshot: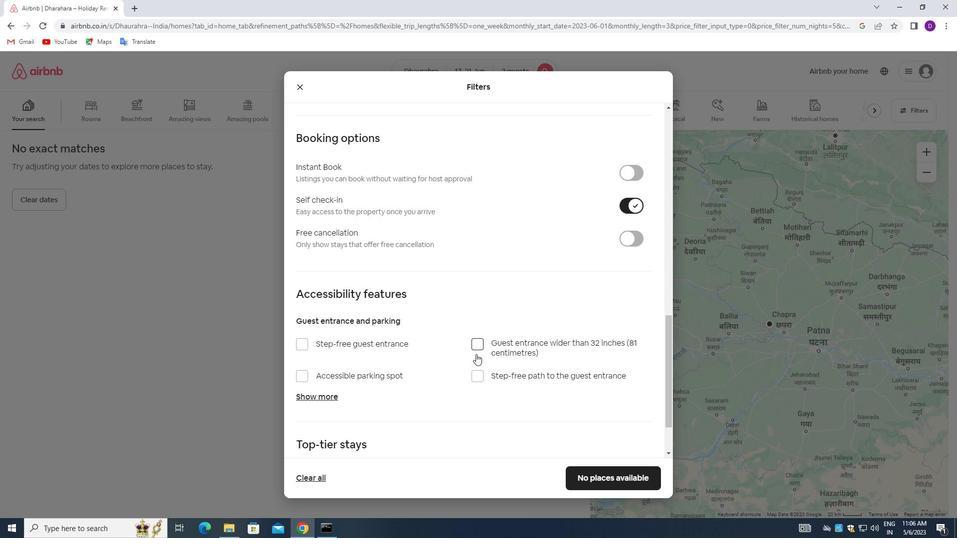 
Action: Mouse scrolled (445, 376) with delta (0, 0)
Screenshot: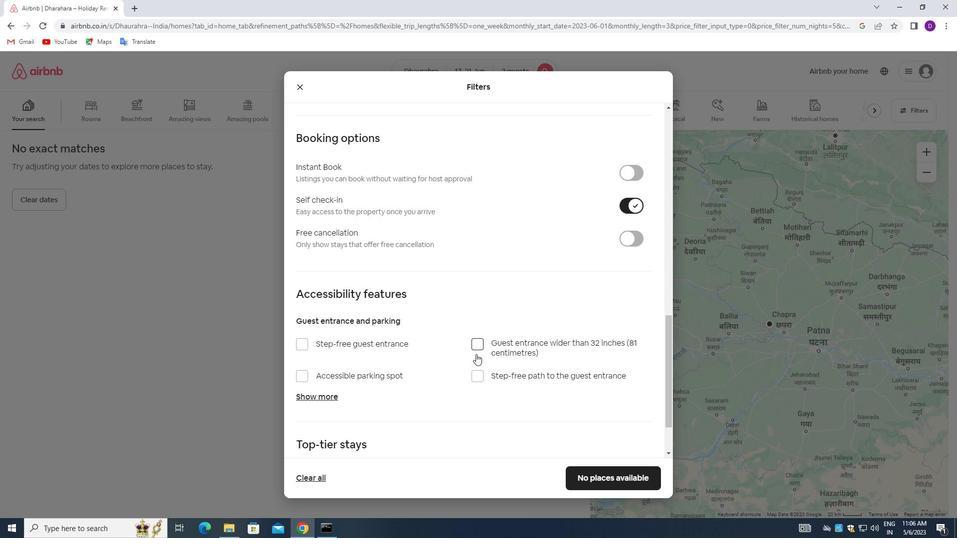 
Action: Mouse moved to (444, 377)
Screenshot: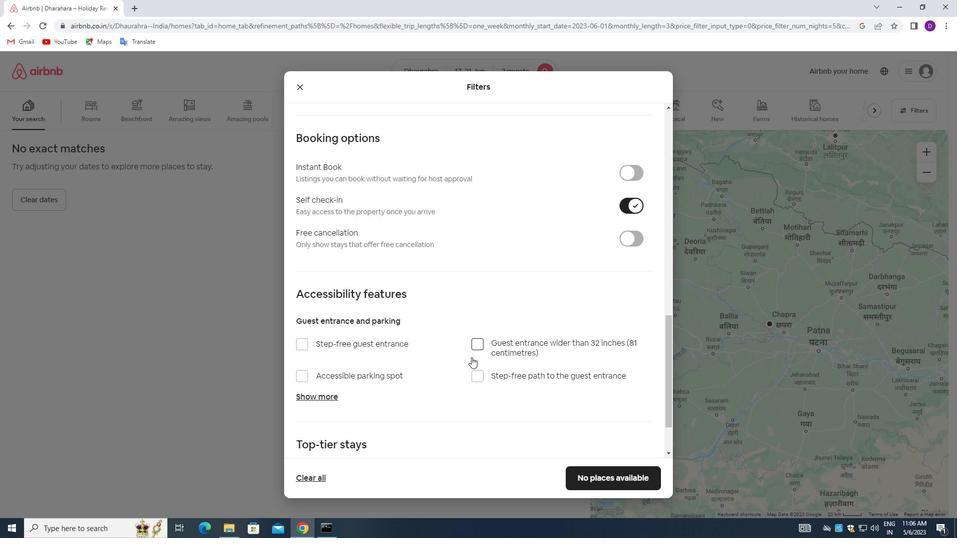 
Action: Mouse scrolled (444, 377) with delta (0, 0)
Screenshot: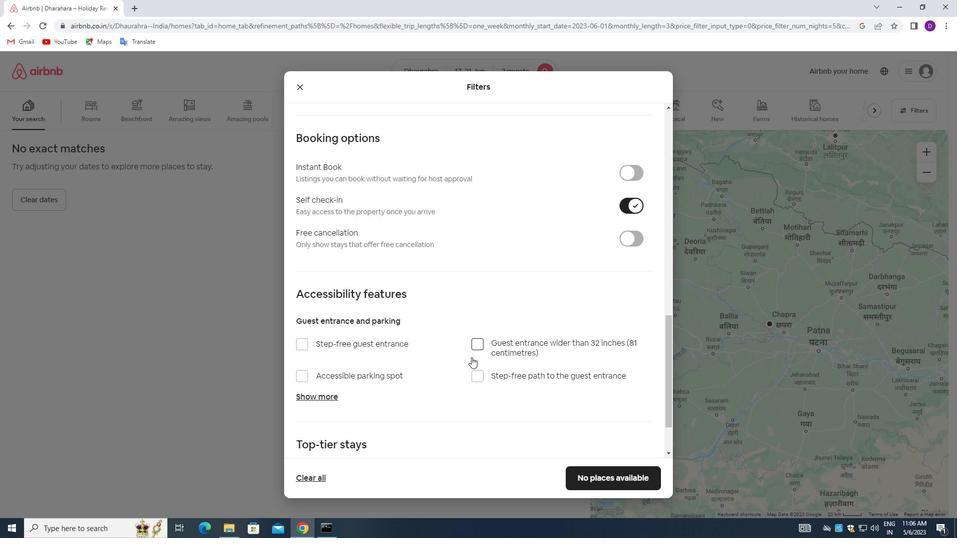 
Action: Mouse moved to (572, 474)
Screenshot: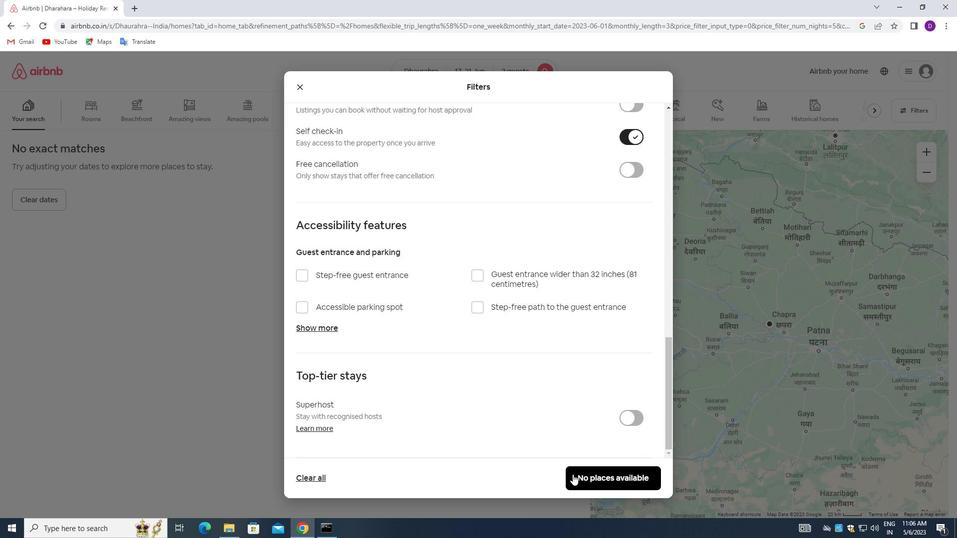 
Action: Mouse pressed left at (572, 474)
Screenshot: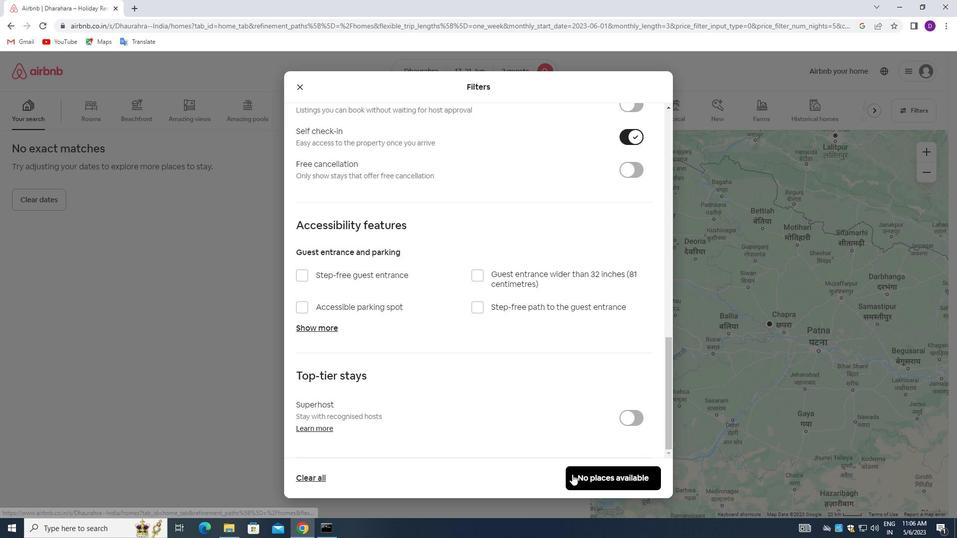 
Action: Mouse moved to (508, 317)
Screenshot: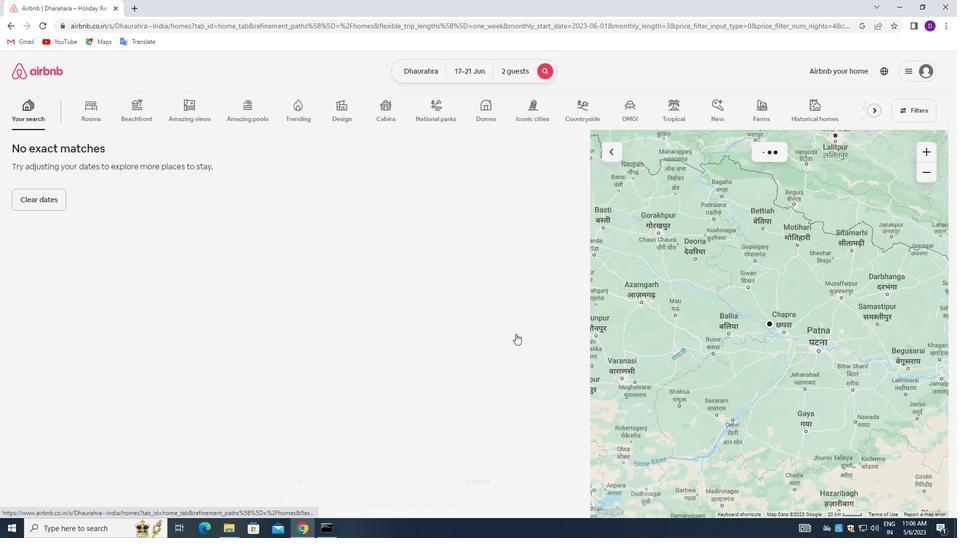 
